 Task: Choose the host language as Arabic.
Action: Mouse moved to (944, 115)
Screenshot: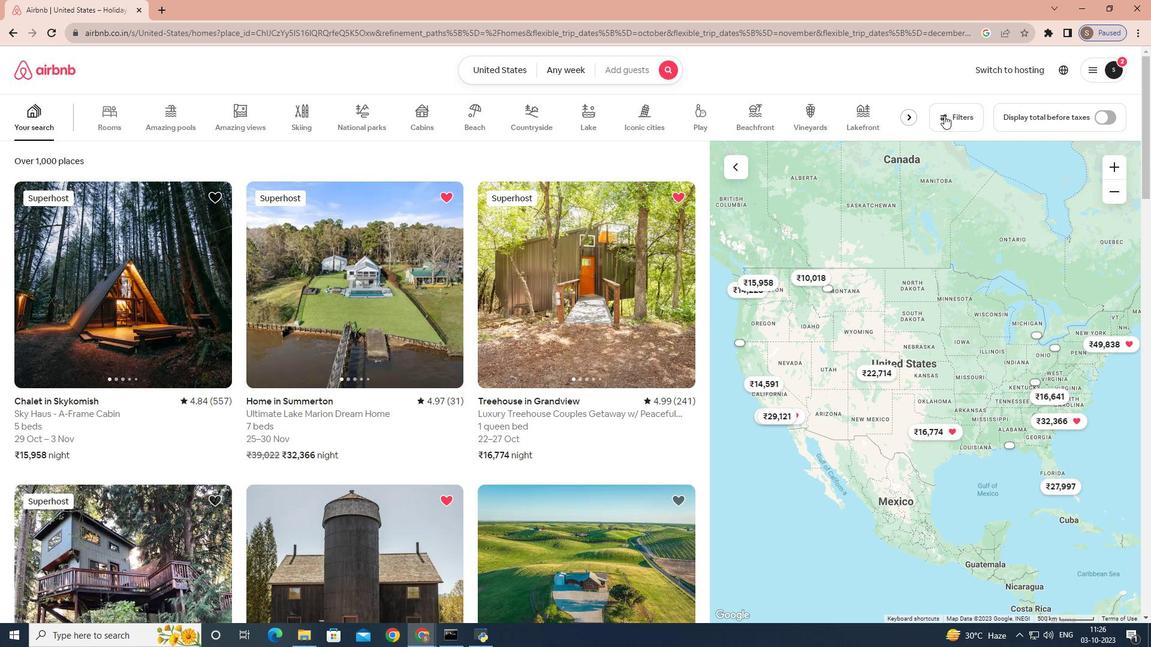 
Action: Mouse pressed left at (944, 115)
Screenshot: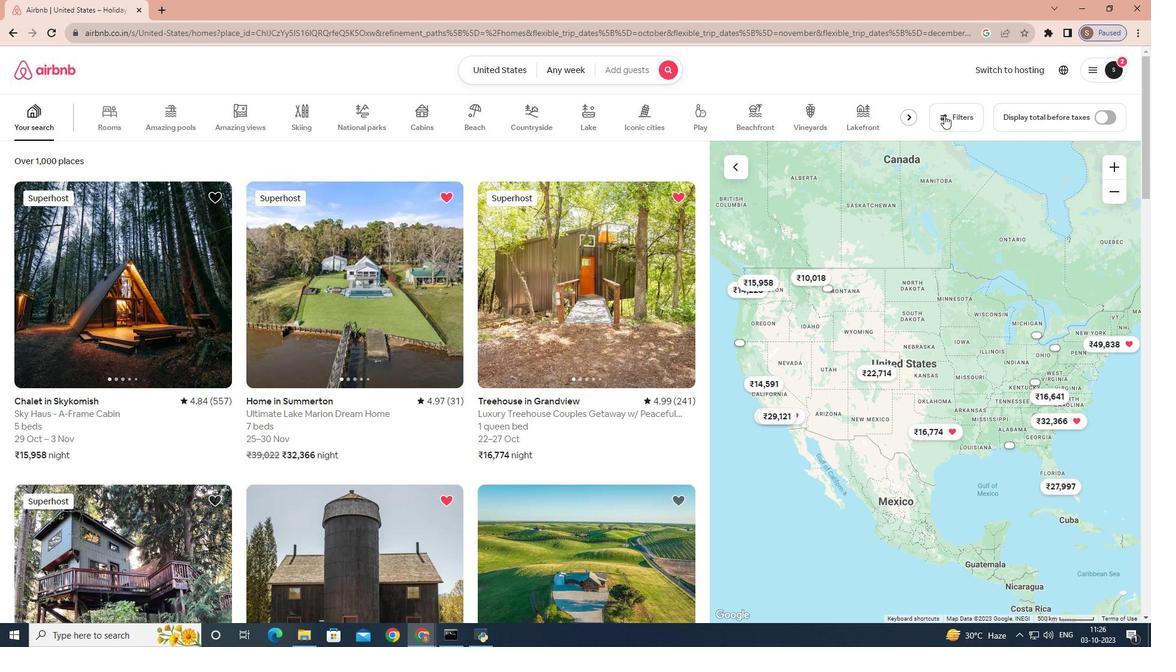 
Action: Mouse moved to (733, 179)
Screenshot: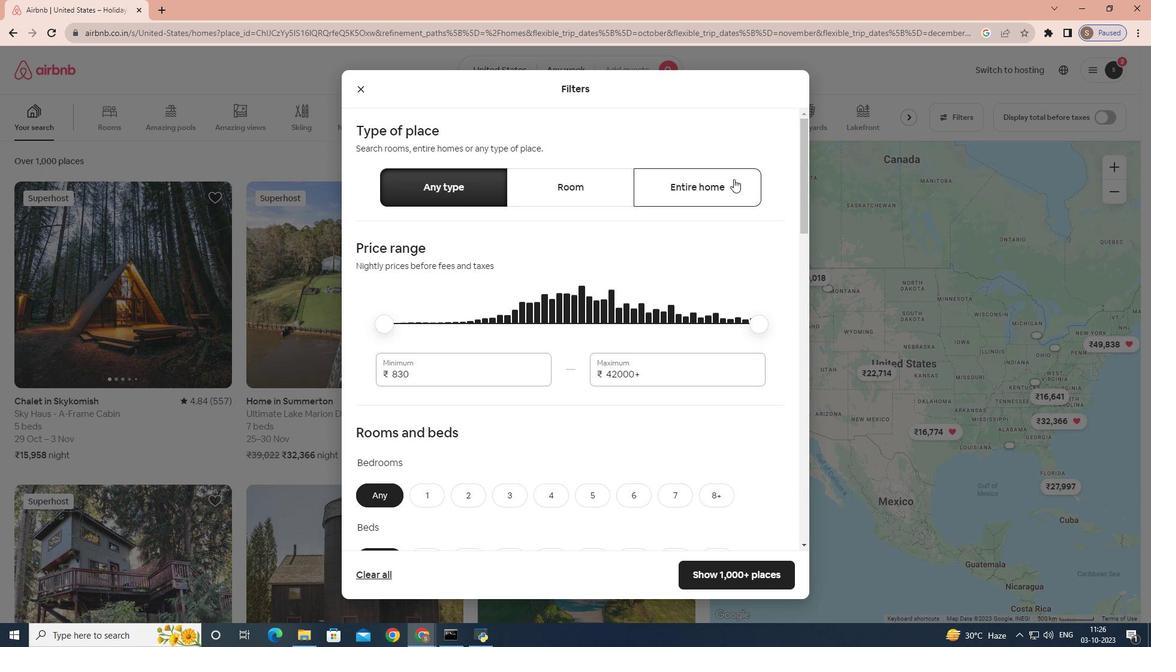 
Action: Mouse pressed left at (733, 179)
Screenshot: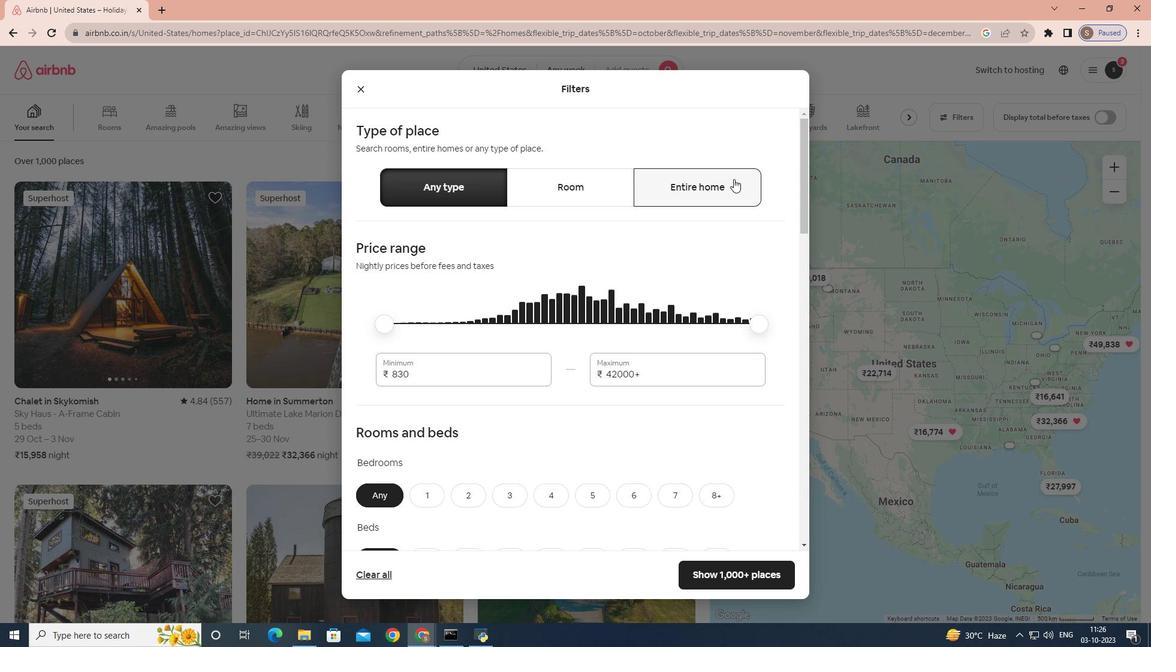 
Action: Mouse moved to (596, 320)
Screenshot: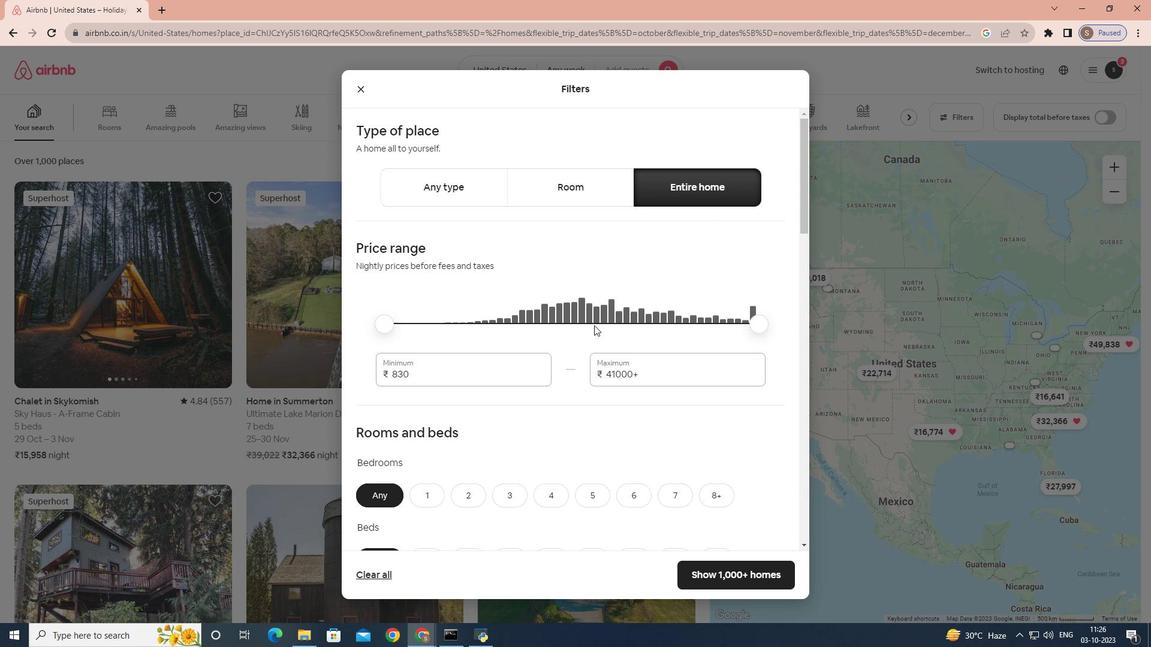 
Action: Mouse scrolled (596, 320) with delta (0, 0)
Screenshot: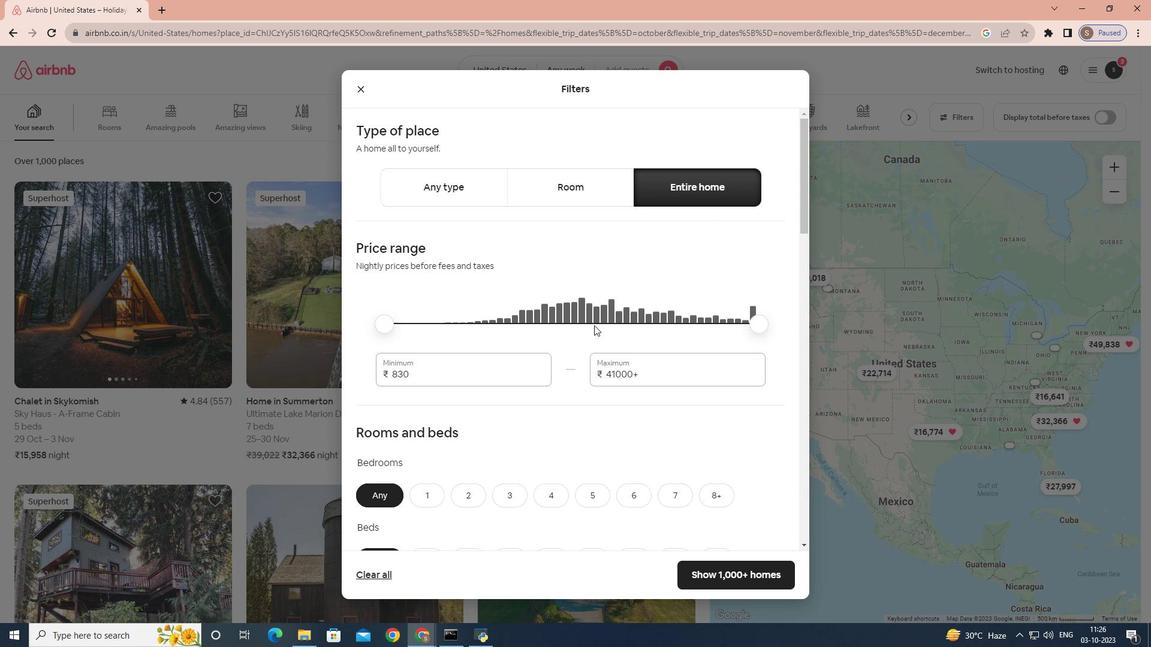 
Action: Mouse moved to (594, 323)
Screenshot: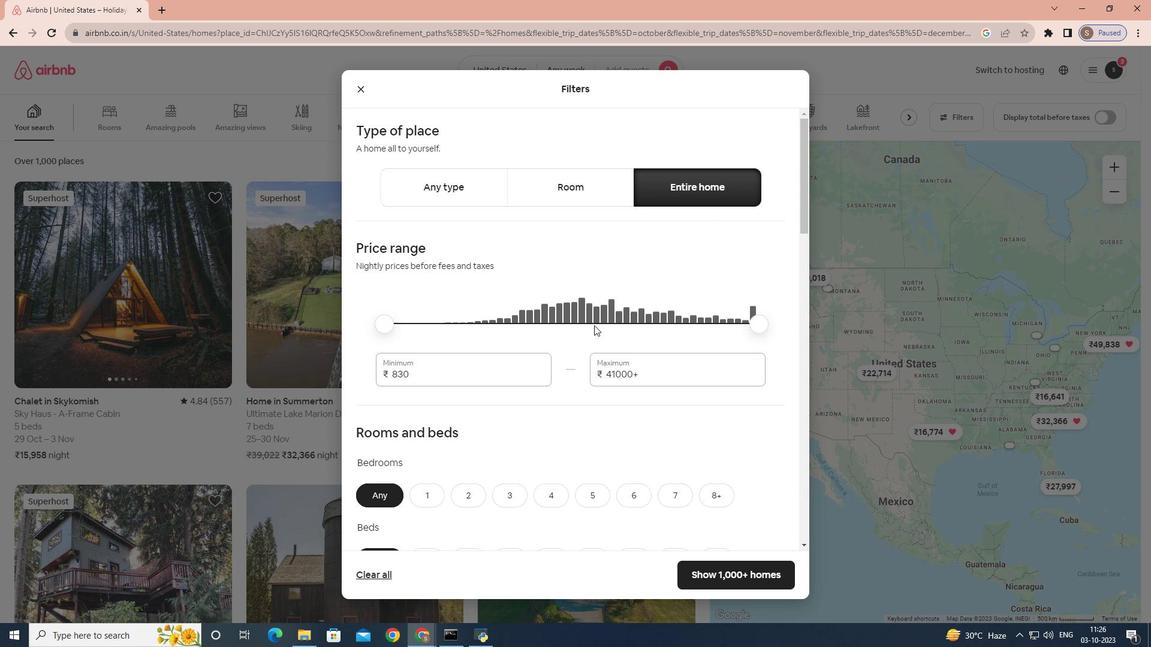 
Action: Mouse scrolled (594, 323) with delta (0, 0)
Screenshot: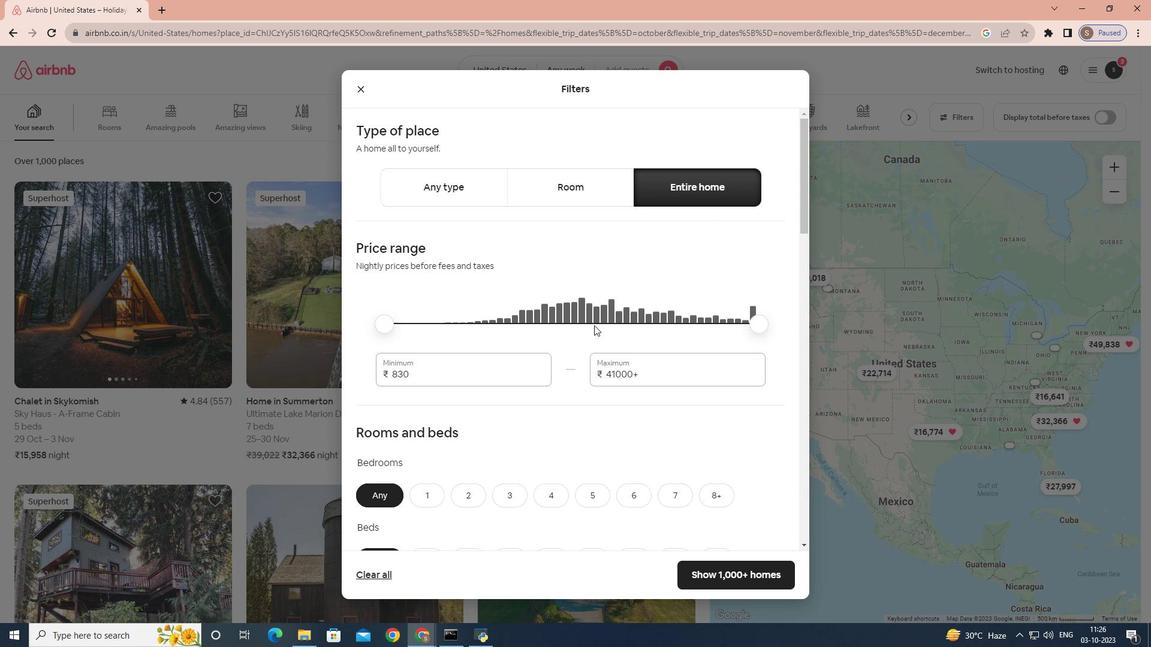 
Action: Mouse moved to (594, 325)
Screenshot: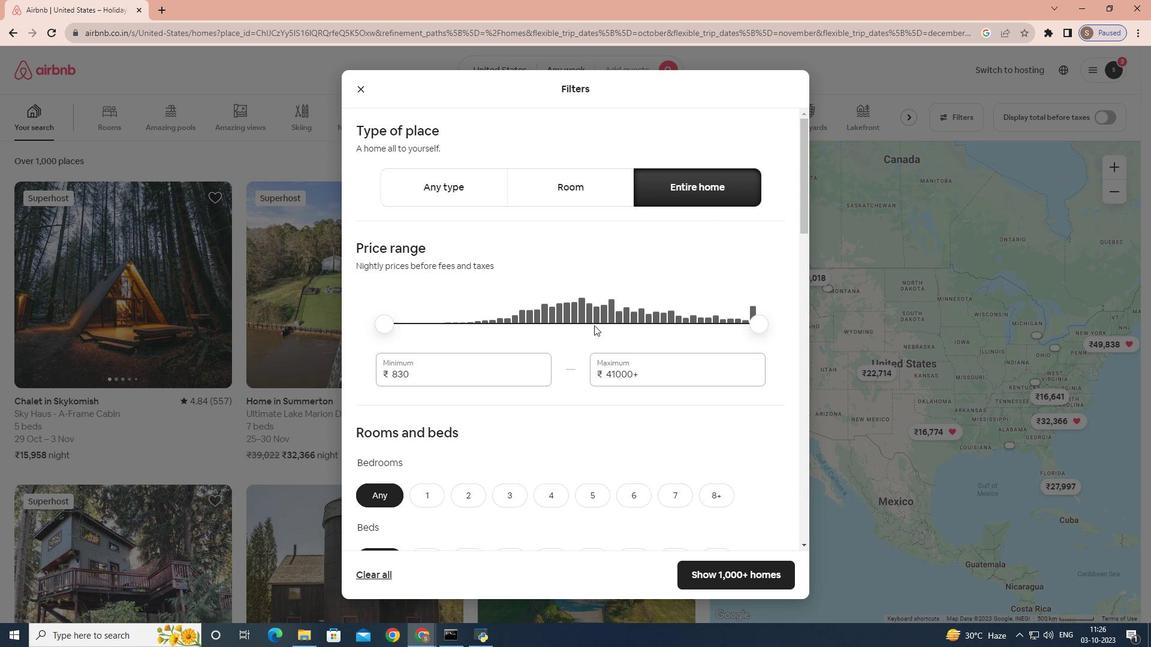 
Action: Mouse scrolled (594, 324) with delta (0, 0)
Screenshot: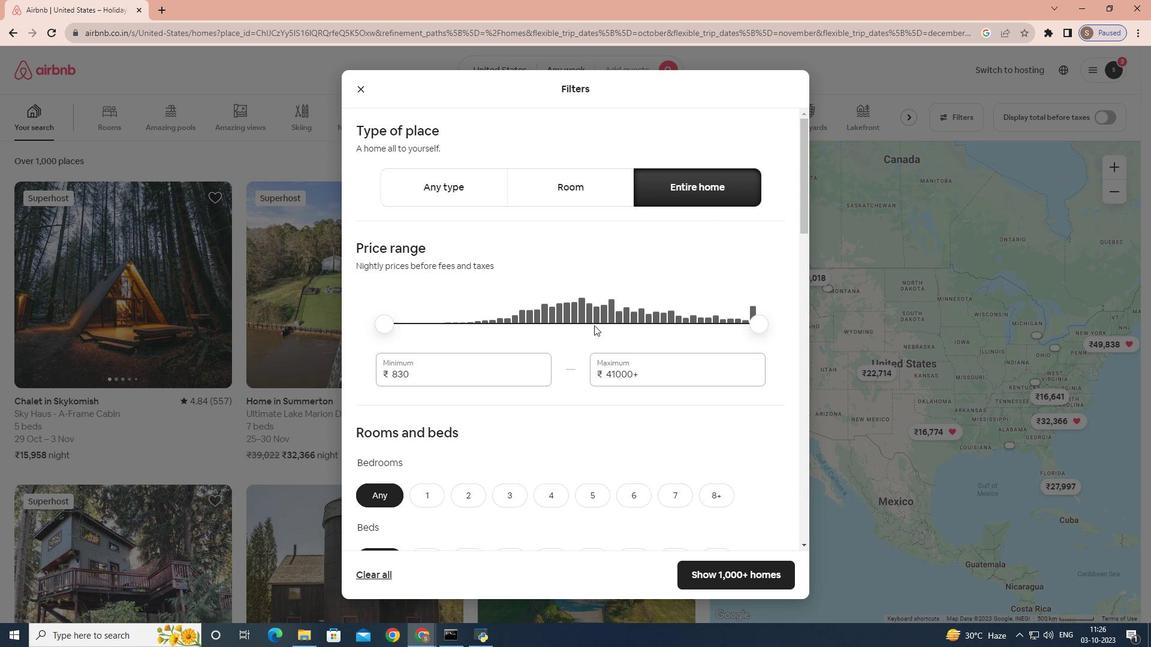 
Action: Mouse moved to (592, 331)
Screenshot: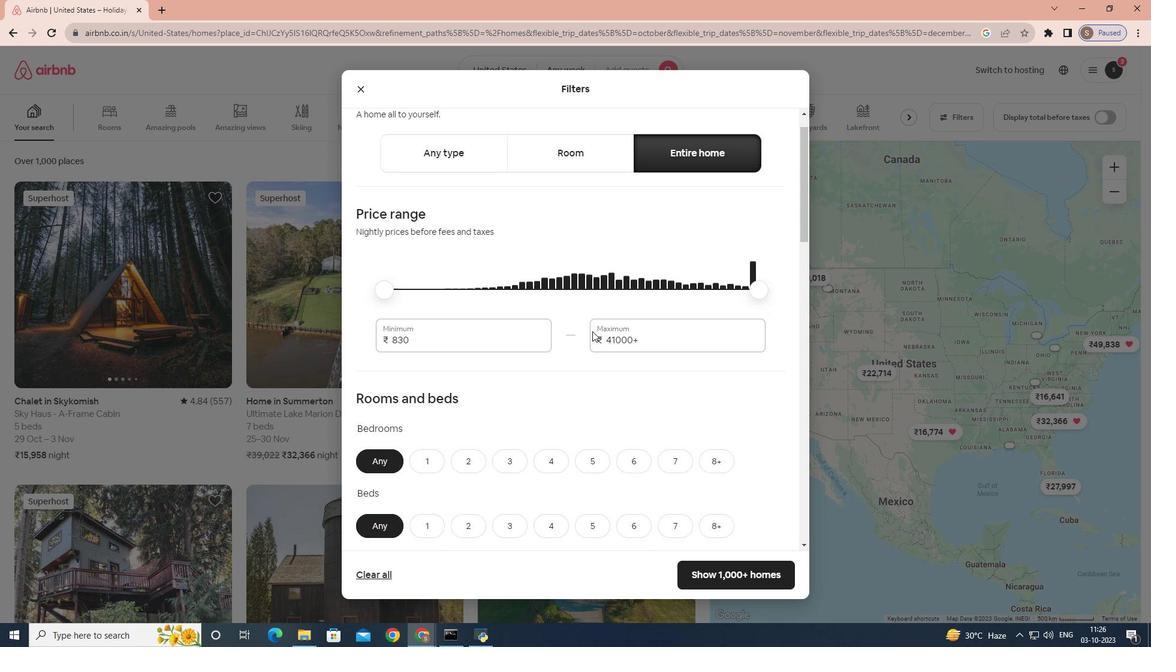 
Action: Mouse scrolled (592, 330) with delta (0, 0)
Screenshot: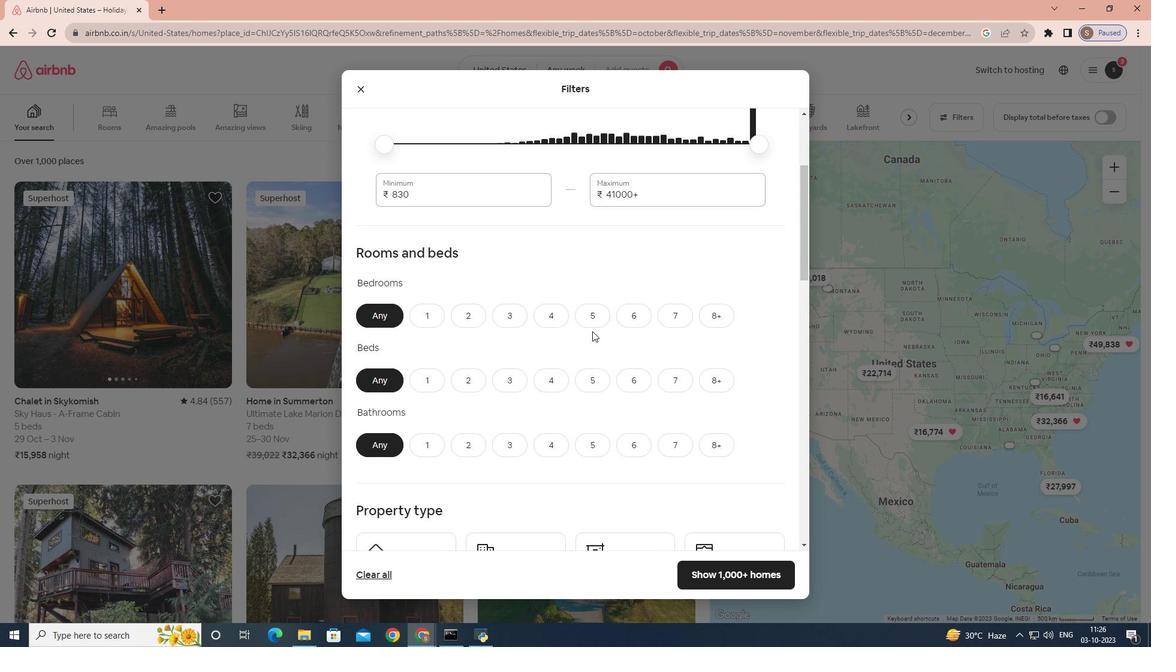 
Action: Mouse scrolled (592, 330) with delta (0, 0)
Screenshot: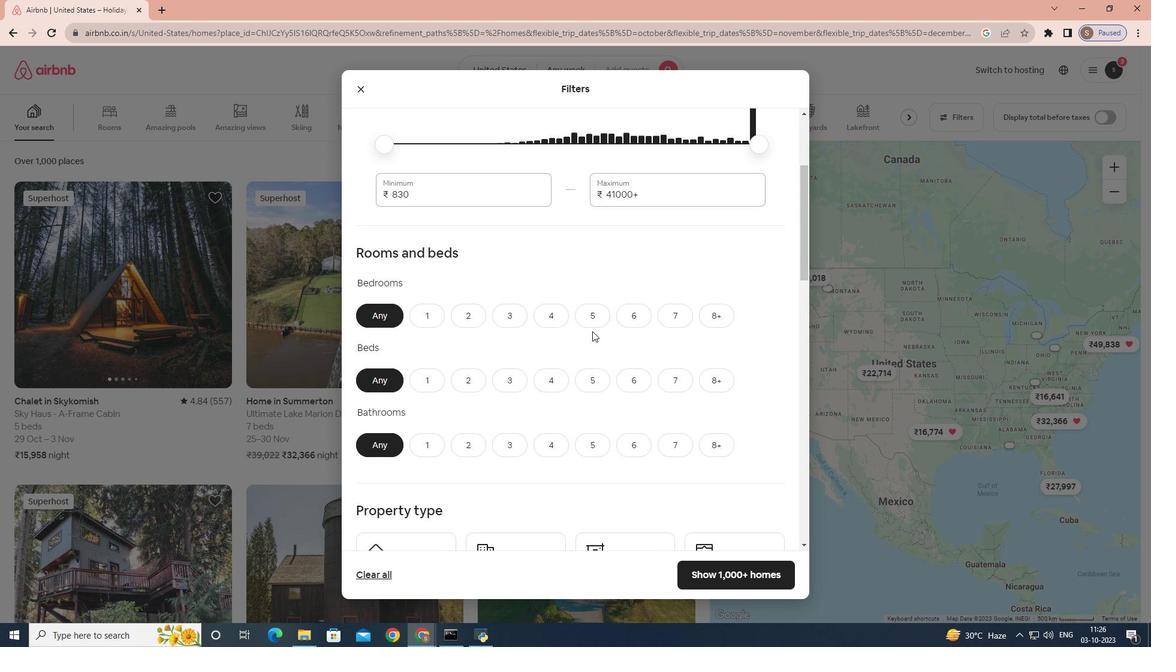 
Action: Mouse moved to (589, 337)
Screenshot: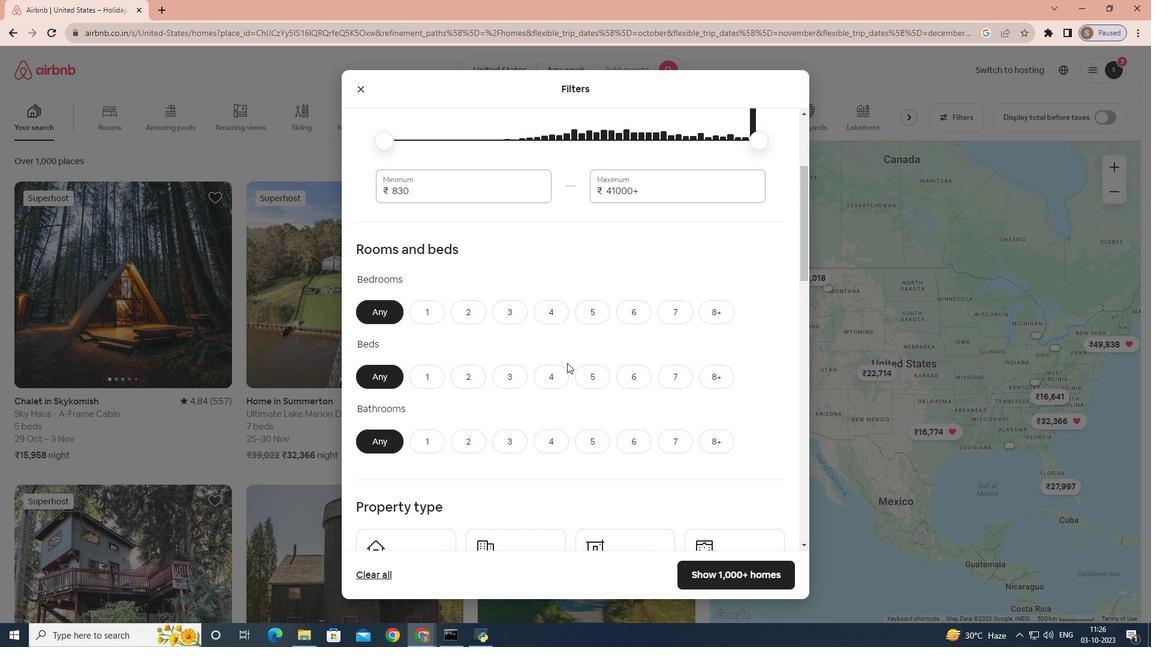 
Action: Mouse scrolled (589, 336) with delta (0, 0)
Screenshot: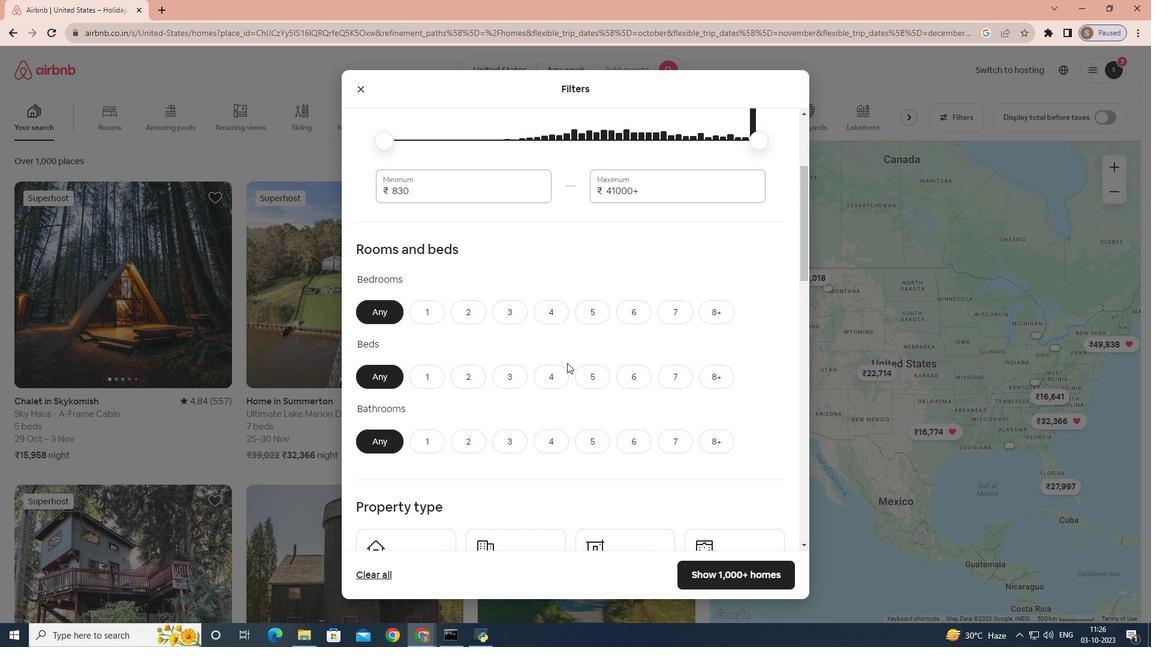 
Action: Mouse moved to (528, 384)
Screenshot: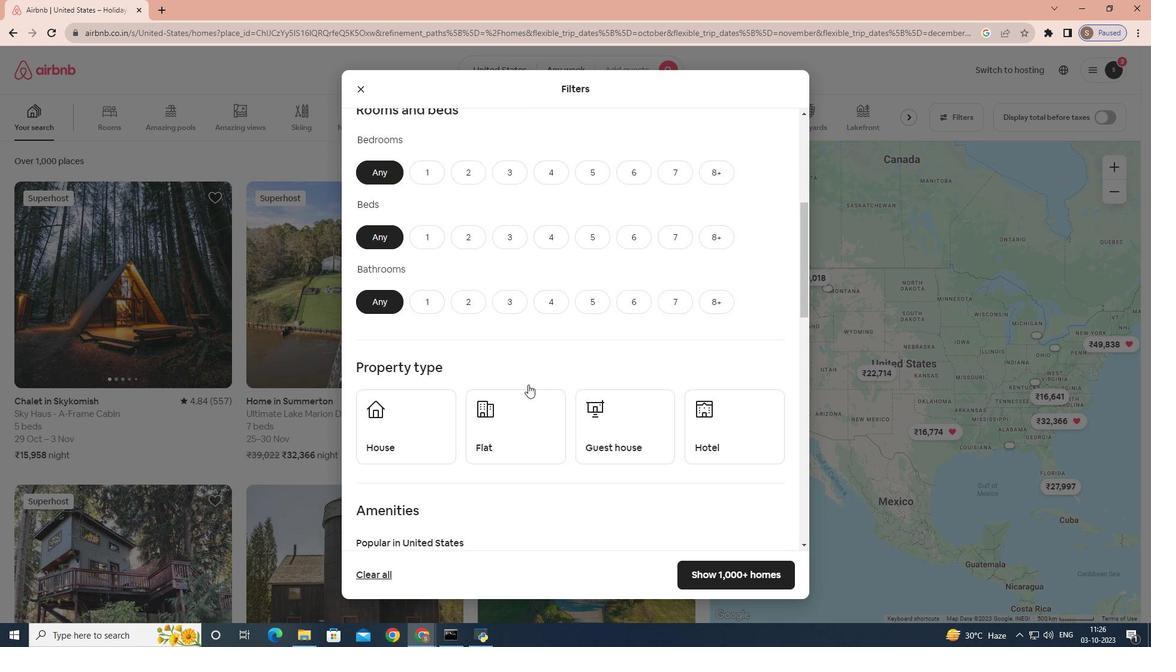 
Action: Mouse scrolled (528, 384) with delta (0, 0)
Screenshot: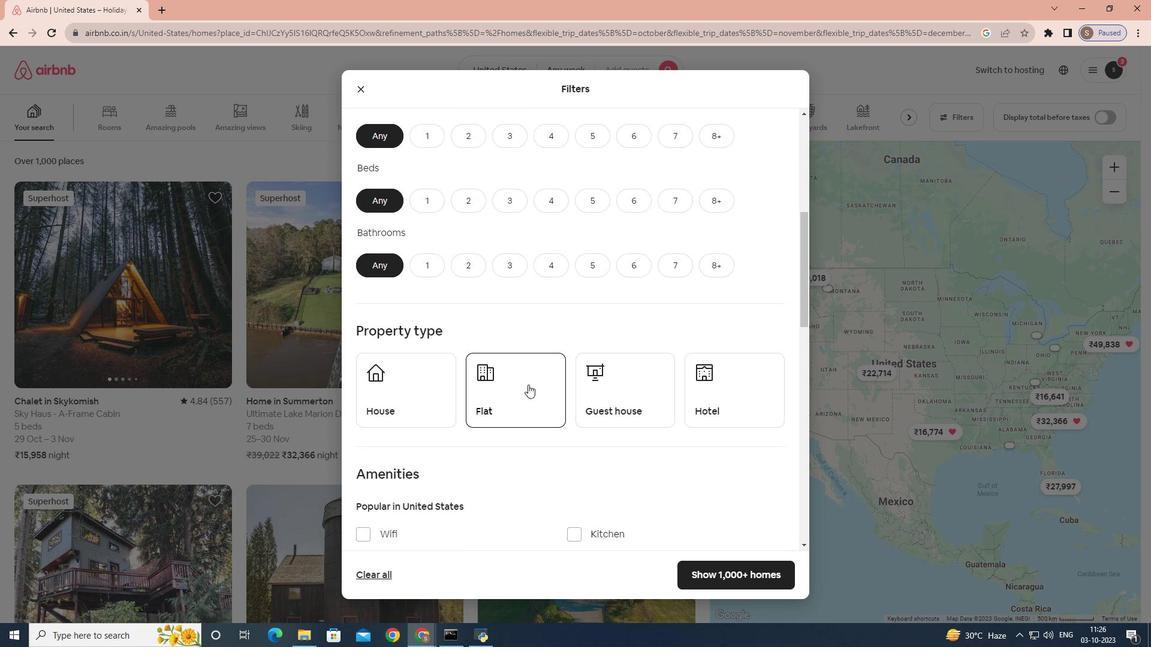 
Action: Mouse moved to (527, 386)
Screenshot: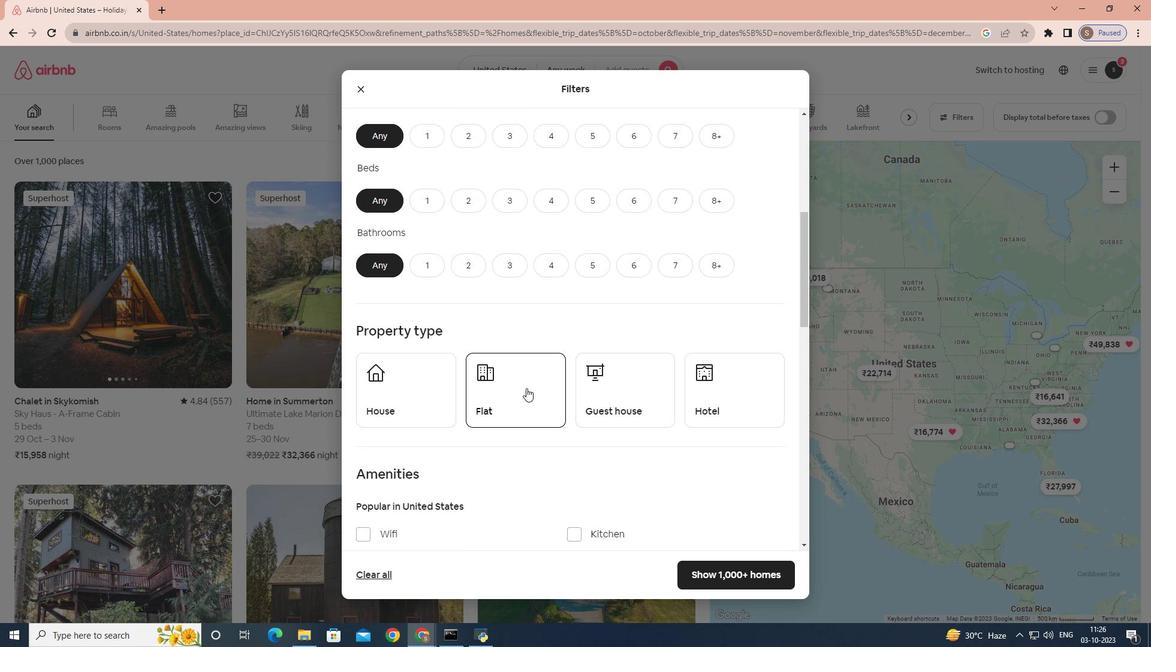 
Action: Mouse scrolled (527, 385) with delta (0, 0)
Screenshot: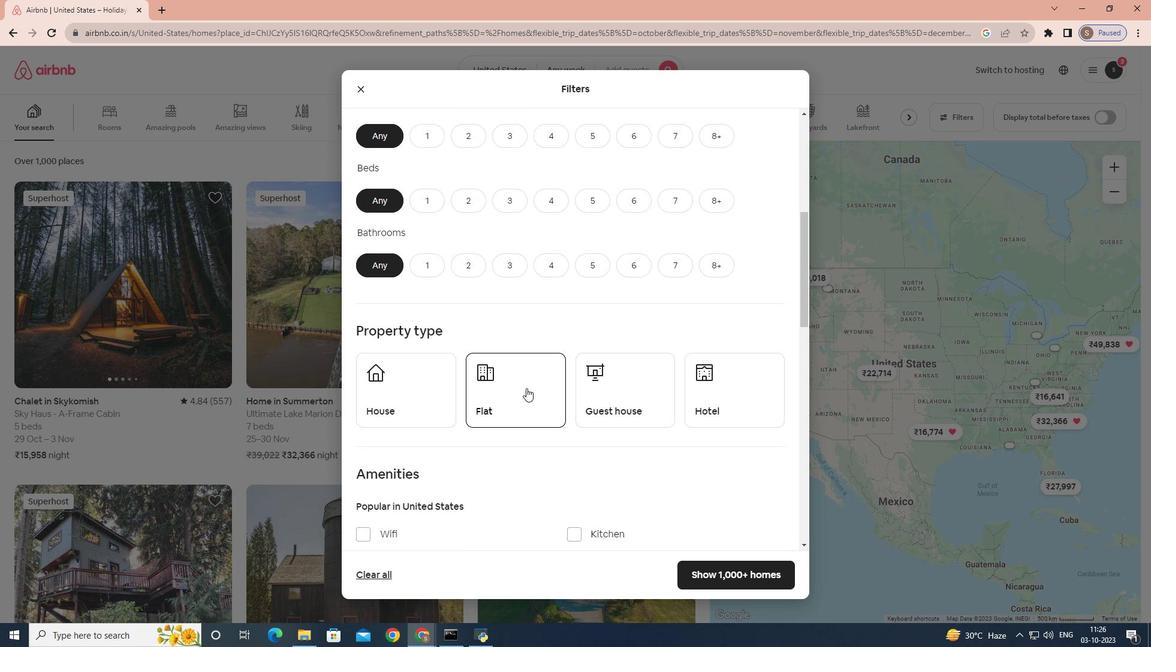 
Action: Mouse moved to (526, 387)
Screenshot: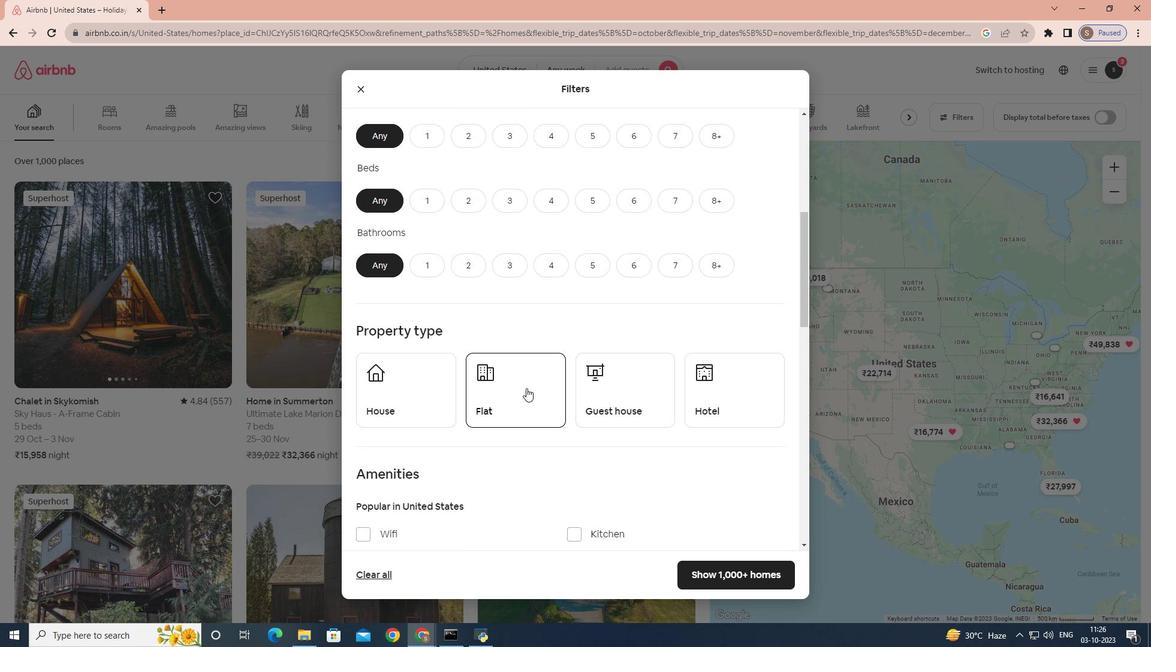 
Action: Mouse scrolled (526, 386) with delta (0, 0)
Screenshot: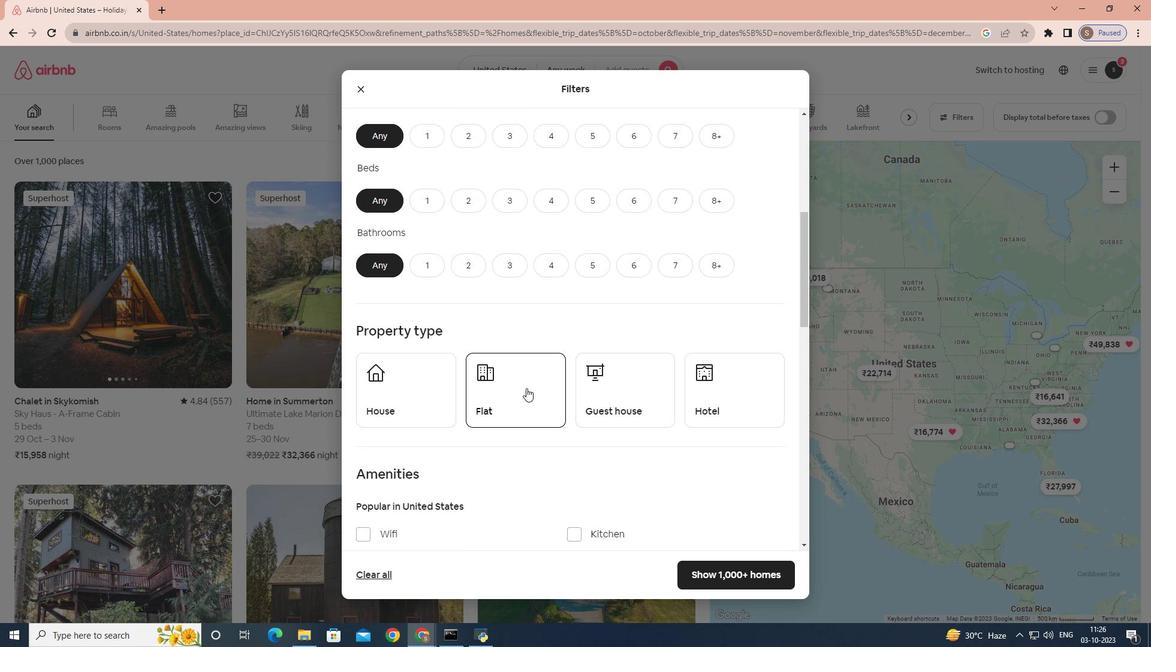 
Action: Mouse moved to (526, 388)
Screenshot: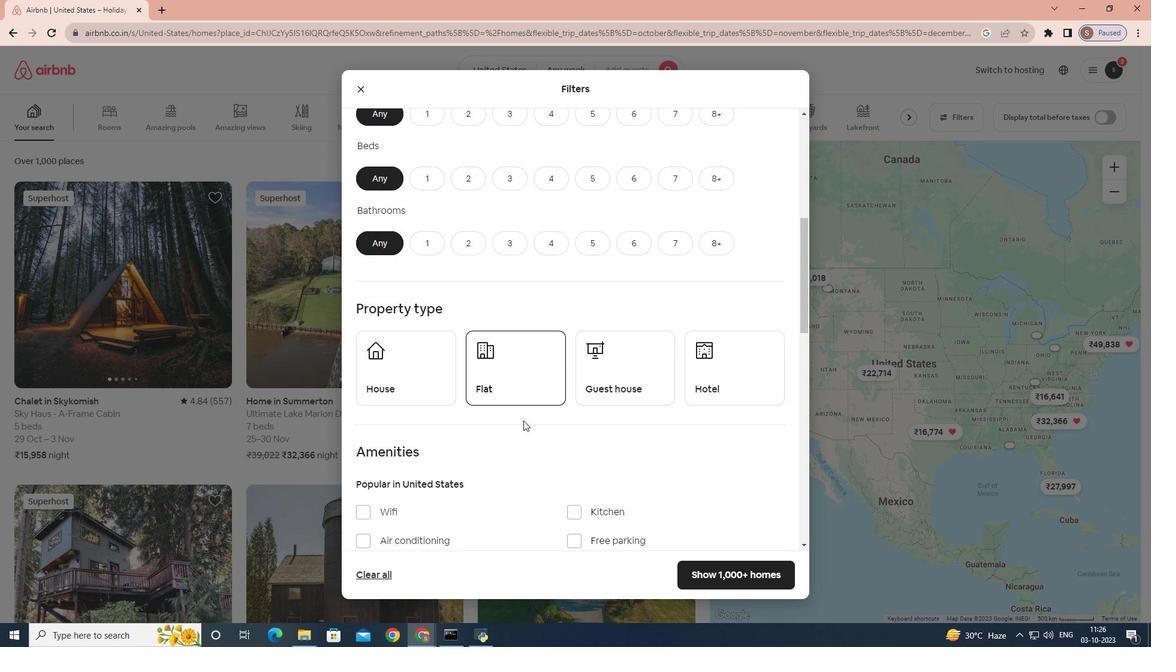 
Action: Mouse scrolled (526, 387) with delta (0, 0)
Screenshot: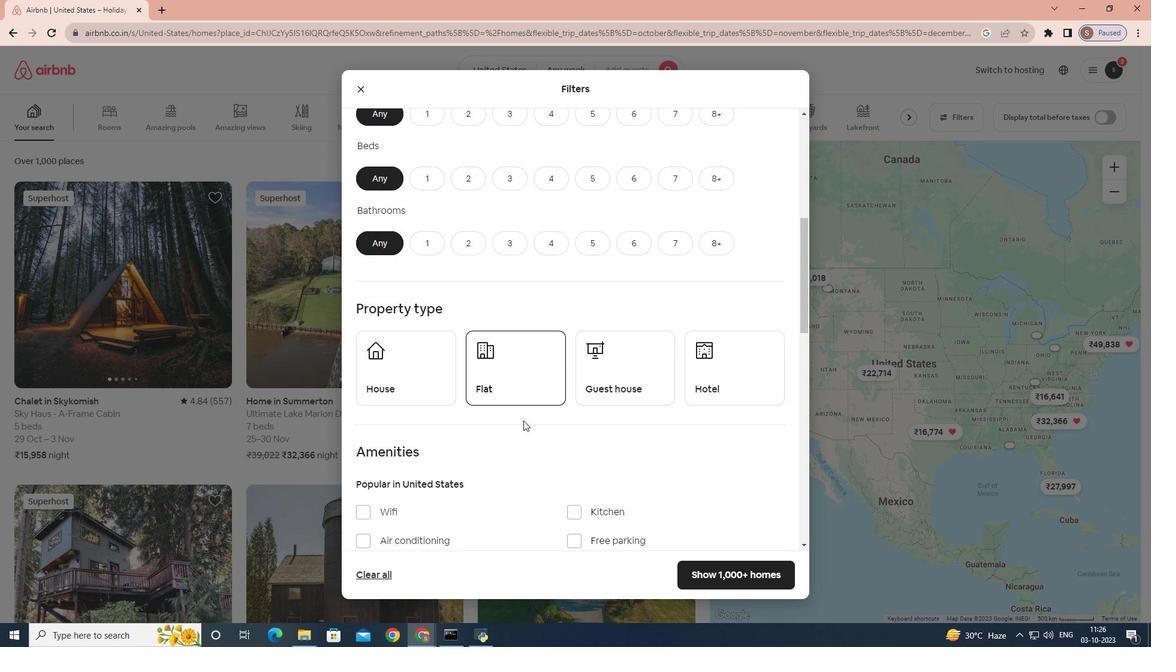 
Action: Mouse moved to (523, 420)
Screenshot: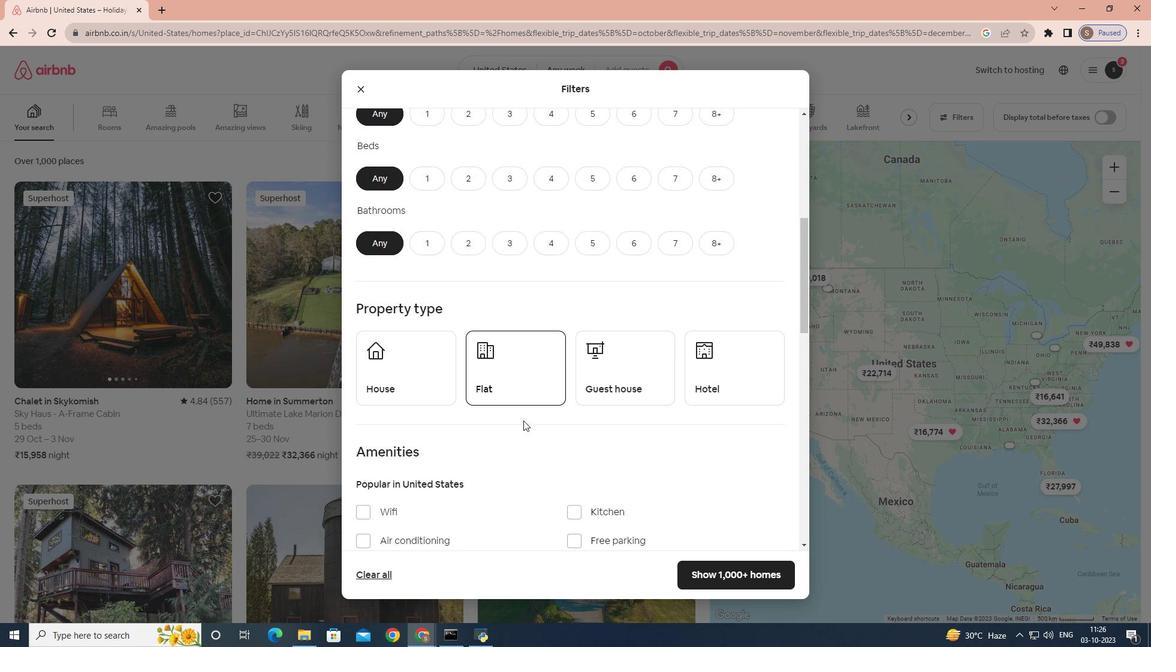 
Action: Mouse scrolled (523, 420) with delta (0, 0)
Screenshot: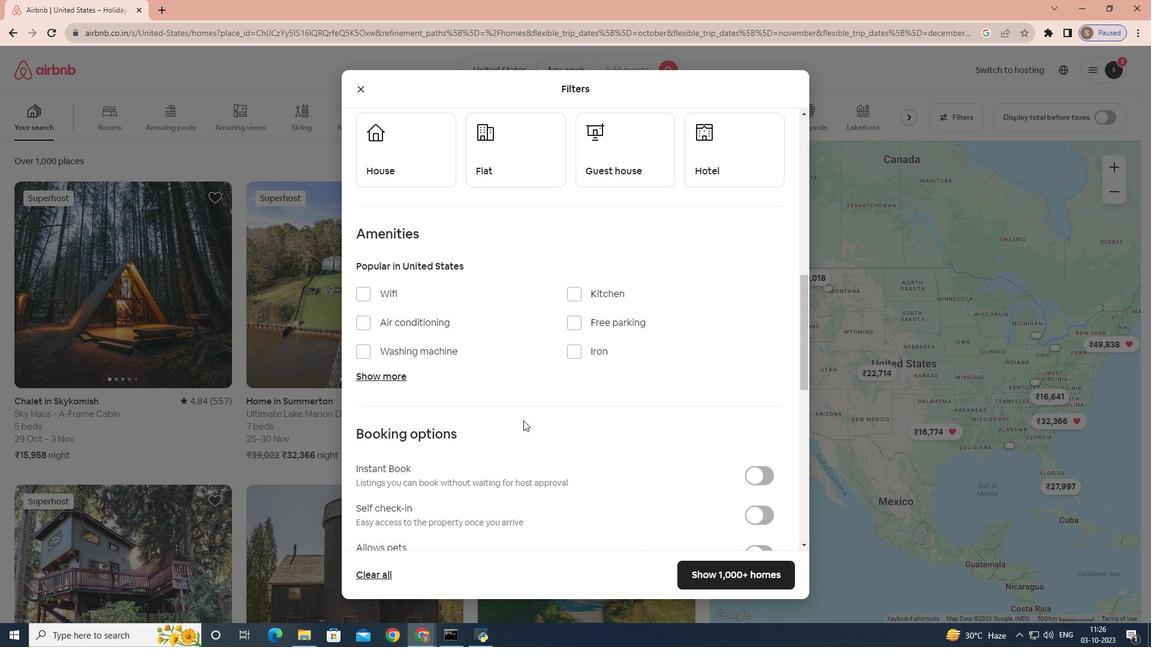 
Action: Mouse scrolled (523, 420) with delta (0, 0)
Screenshot: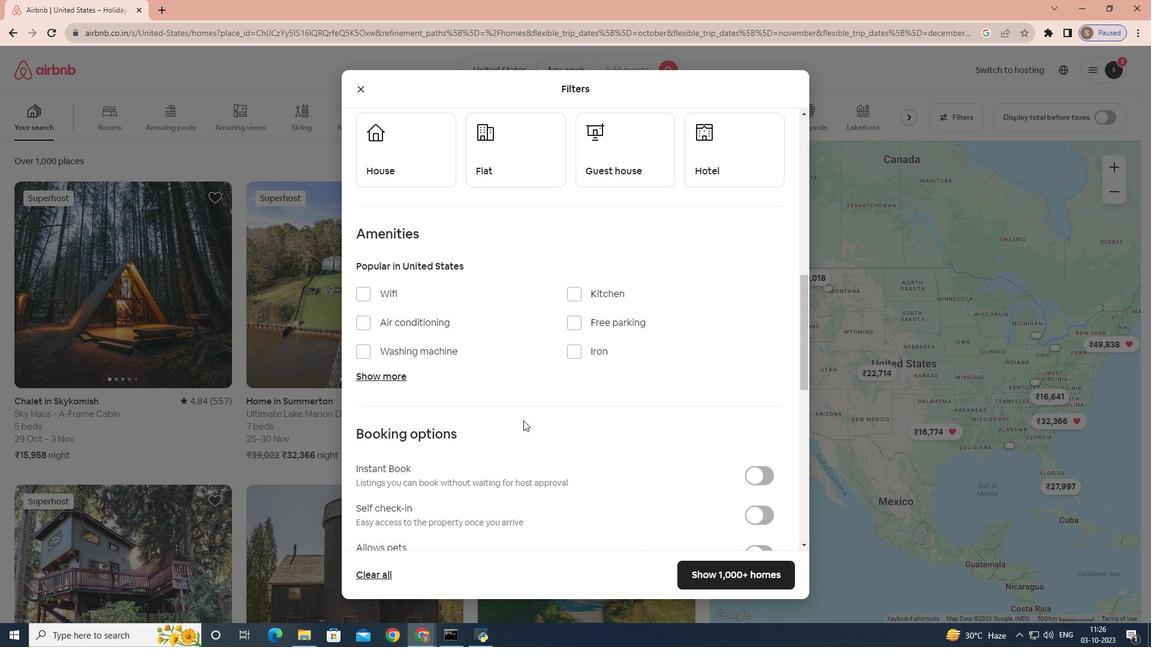 
Action: Mouse scrolled (523, 420) with delta (0, 0)
Screenshot: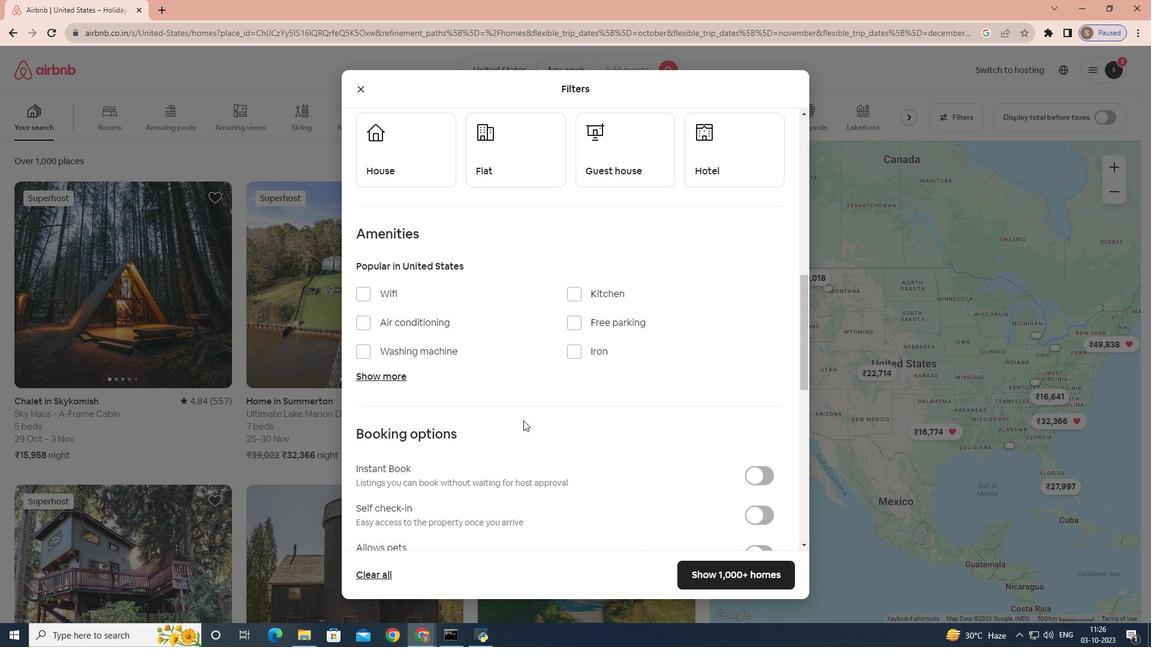 
Action: Mouse scrolled (523, 420) with delta (0, 0)
Screenshot: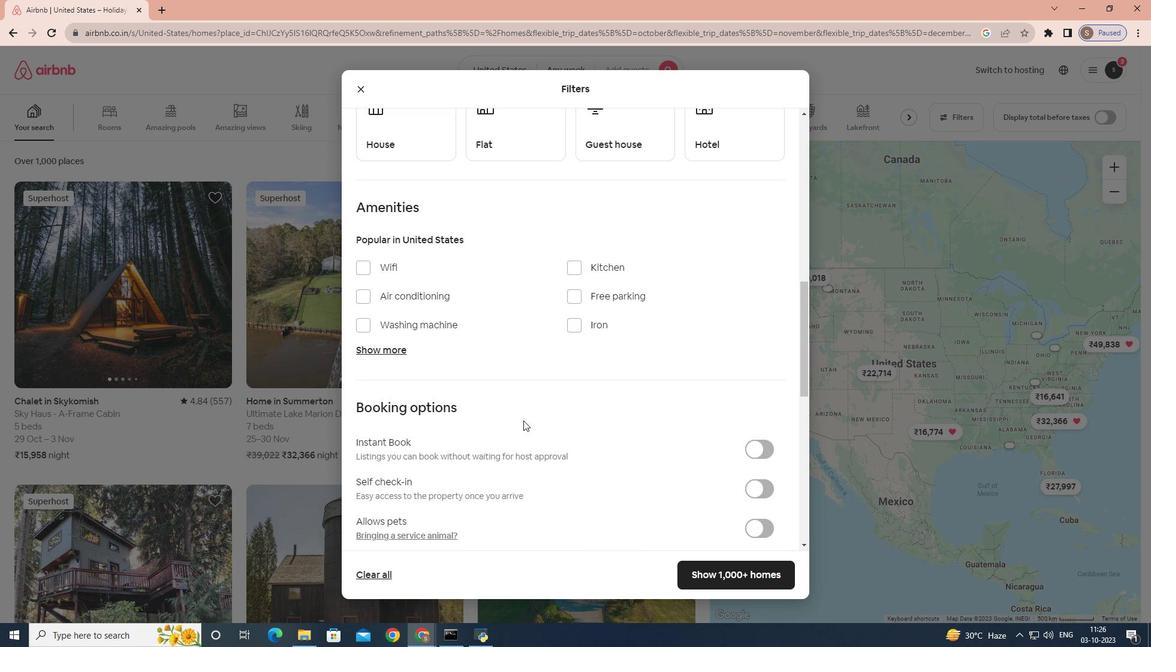 
Action: Mouse scrolled (523, 420) with delta (0, 0)
Screenshot: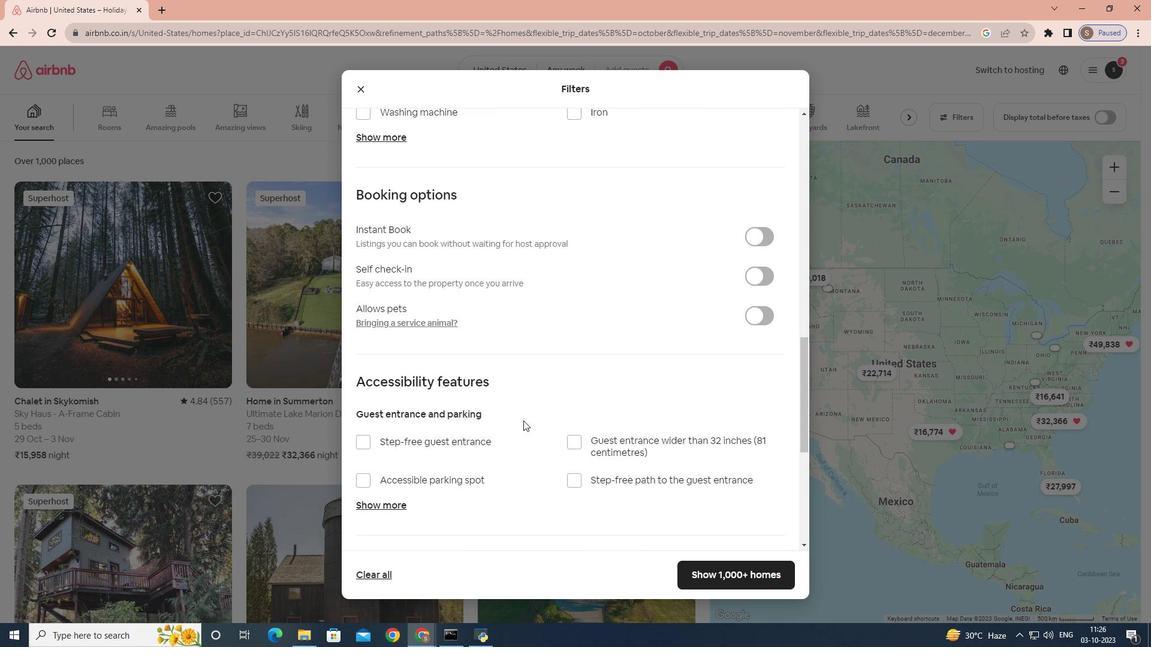 
Action: Mouse scrolled (523, 420) with delta (0, 0)
Screenshot: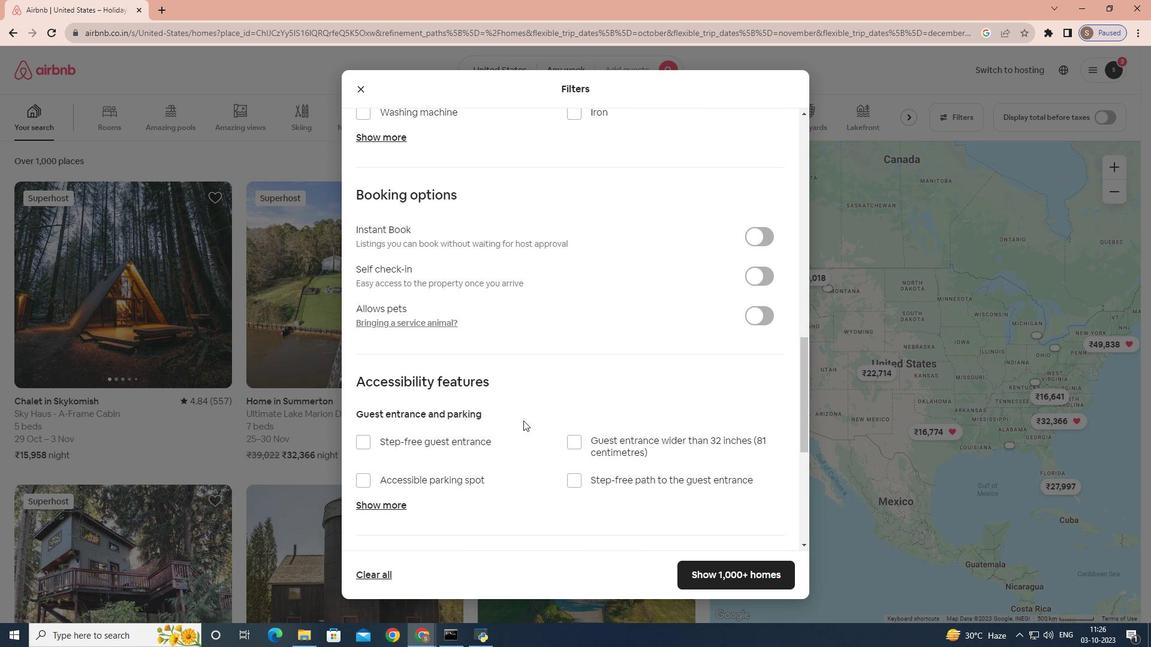 
Action: Mouse scrolled (523, 420) with delta (0, 0)
Screenshot: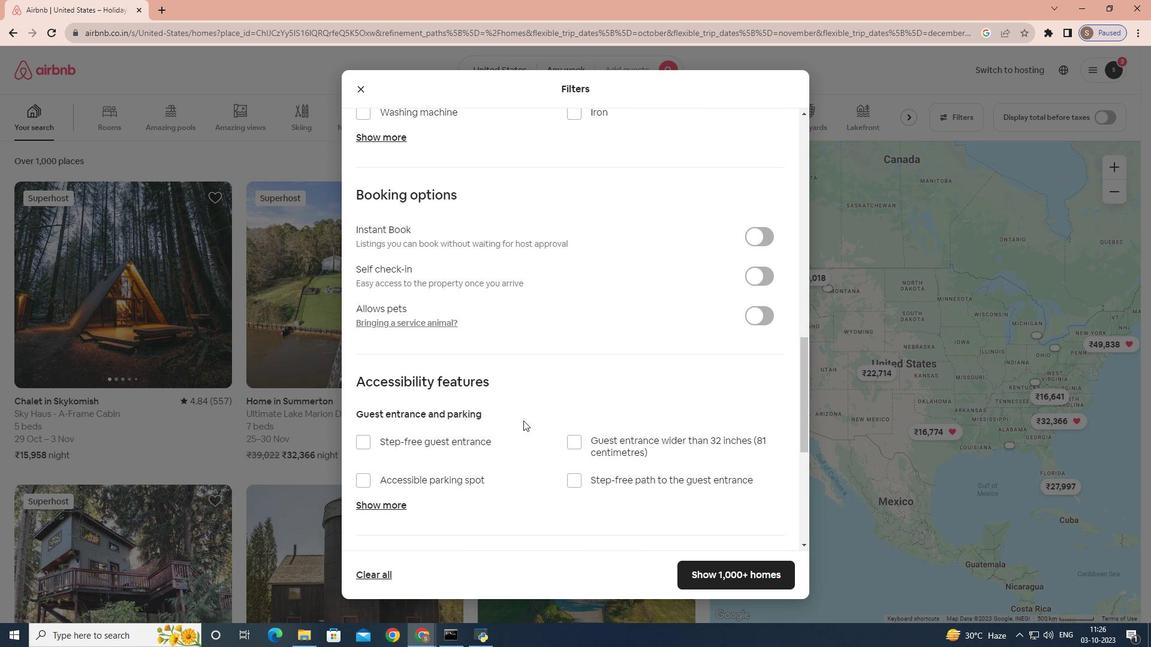 
Action: Mouse scrolled (523, 420) with delta (0, 0)
Screenshot: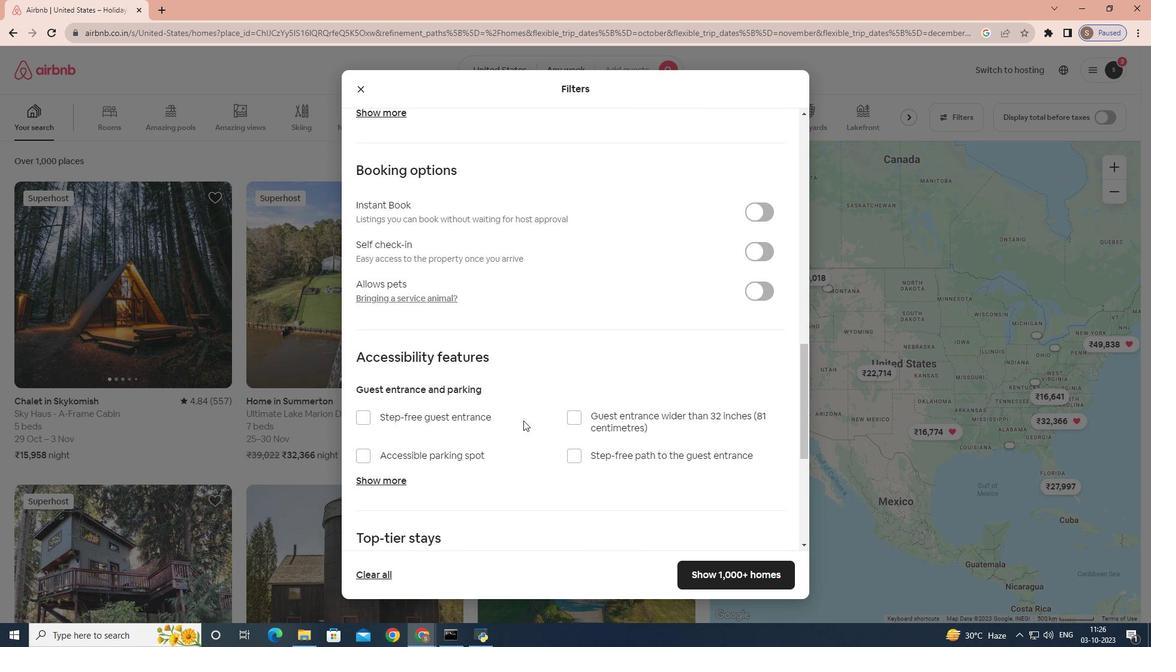 
Action: Mouse scrolled (523, 420) with delta (0, 0)
Screenshot: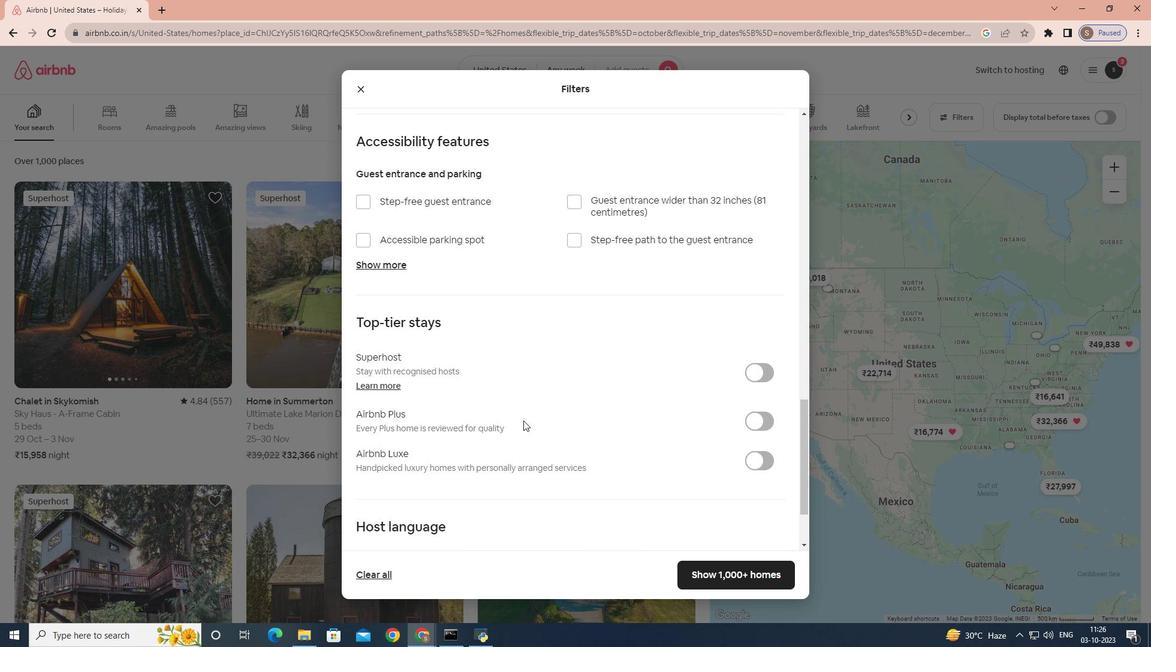 
Action: Mouse scrolled (523, 420) with delta (0, 0)
Screenshot: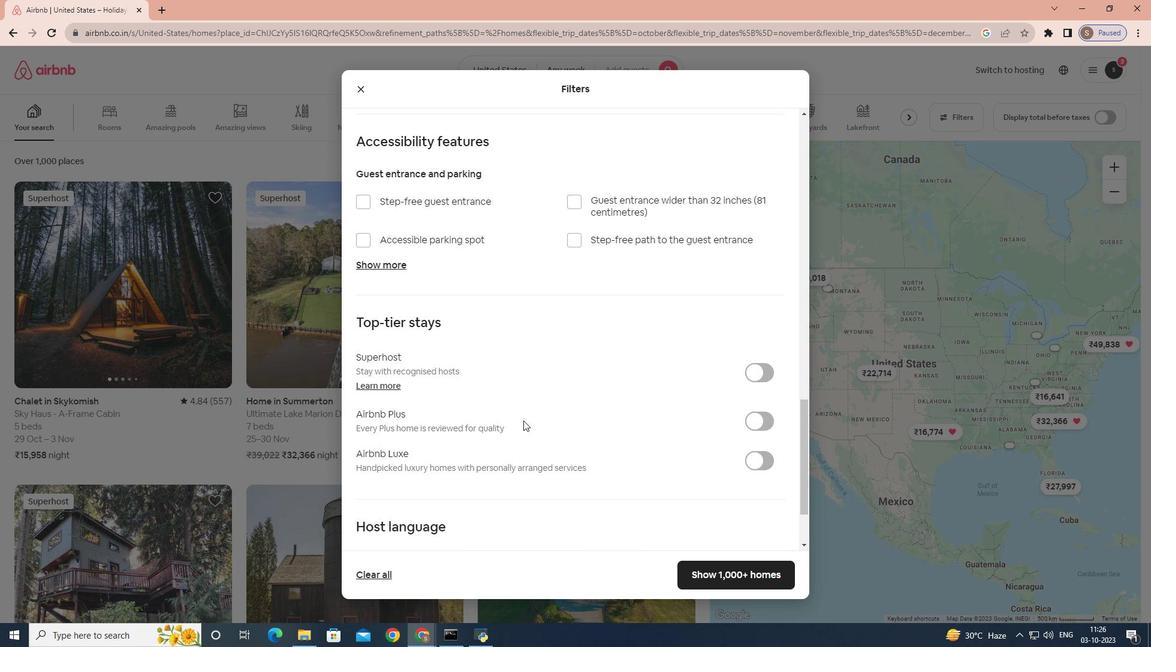 
Action: Mouse scrolled (523, 420) with delta (0, 0)
Screenshot: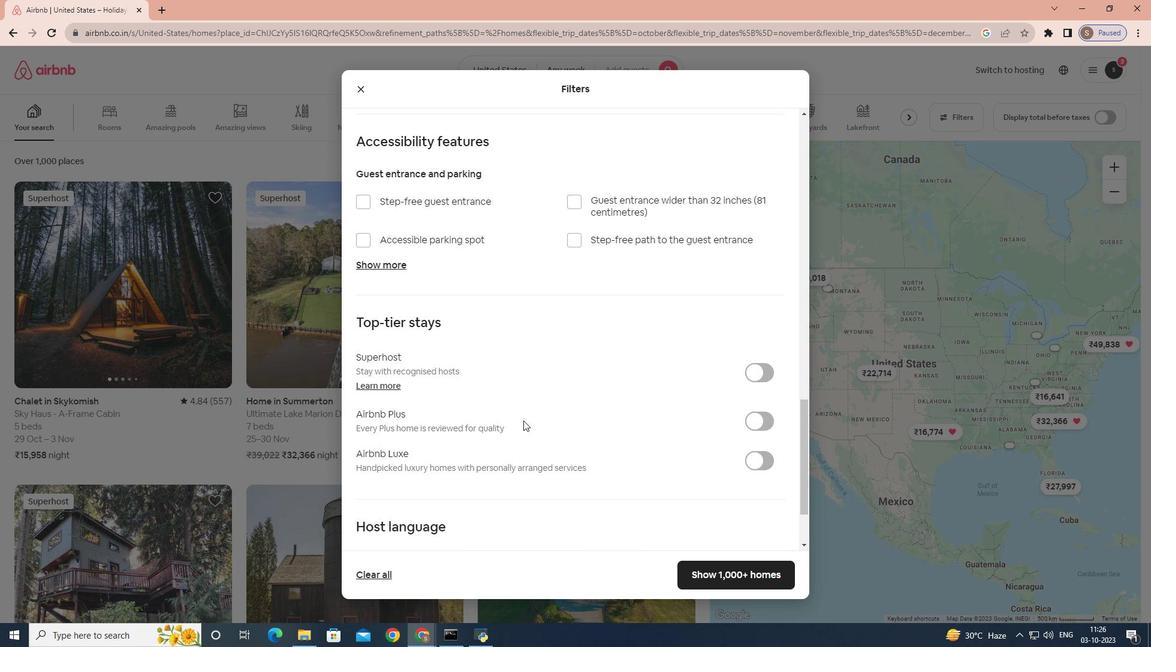 
Action: Mouse moved to (437, 453)
Screenshot: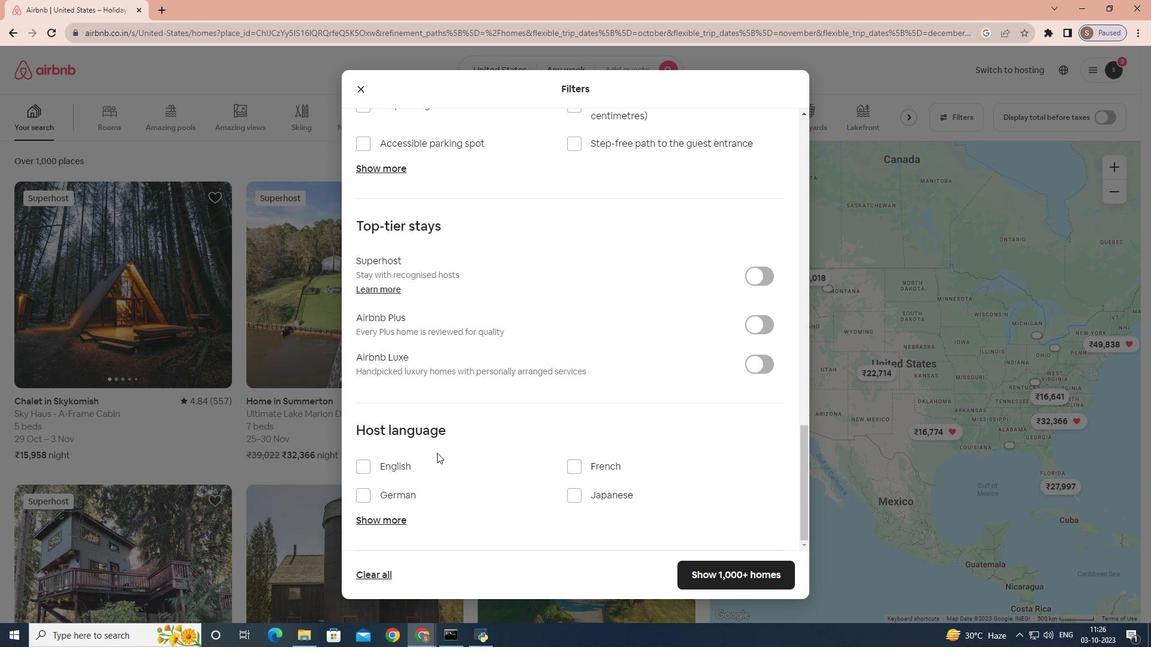 
Action: Mouse scrolled (437, 452) with delta (0, 0)
Screenshot: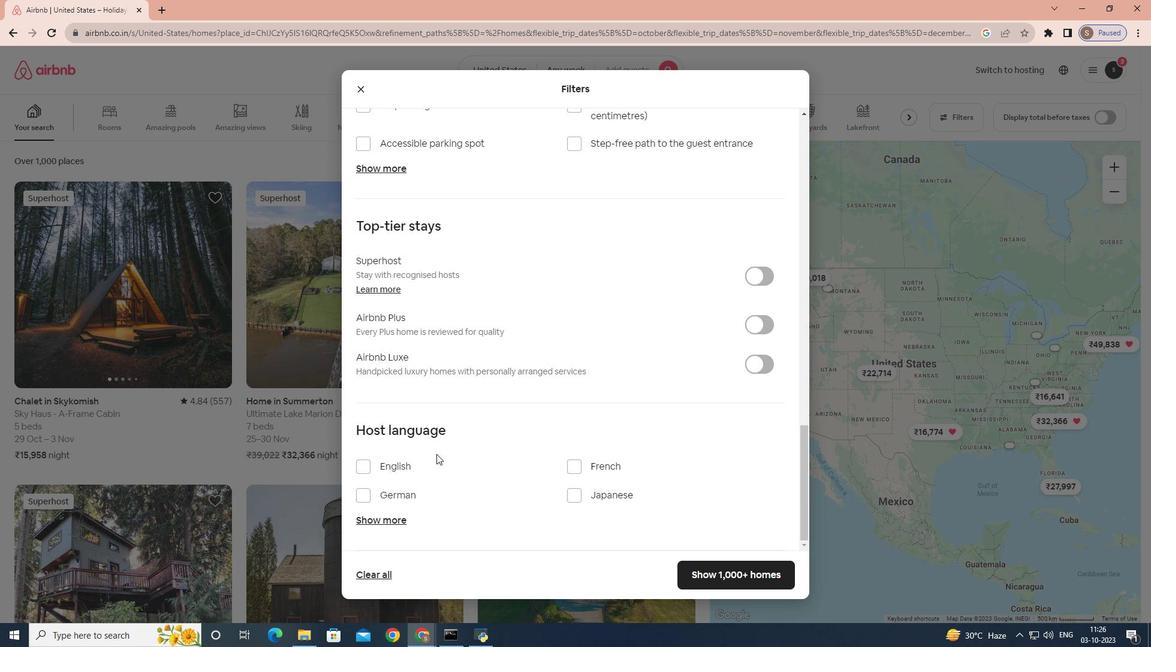 
Action: Mouse scrolled (437, 452) with delta (0, 0)
Screenshot: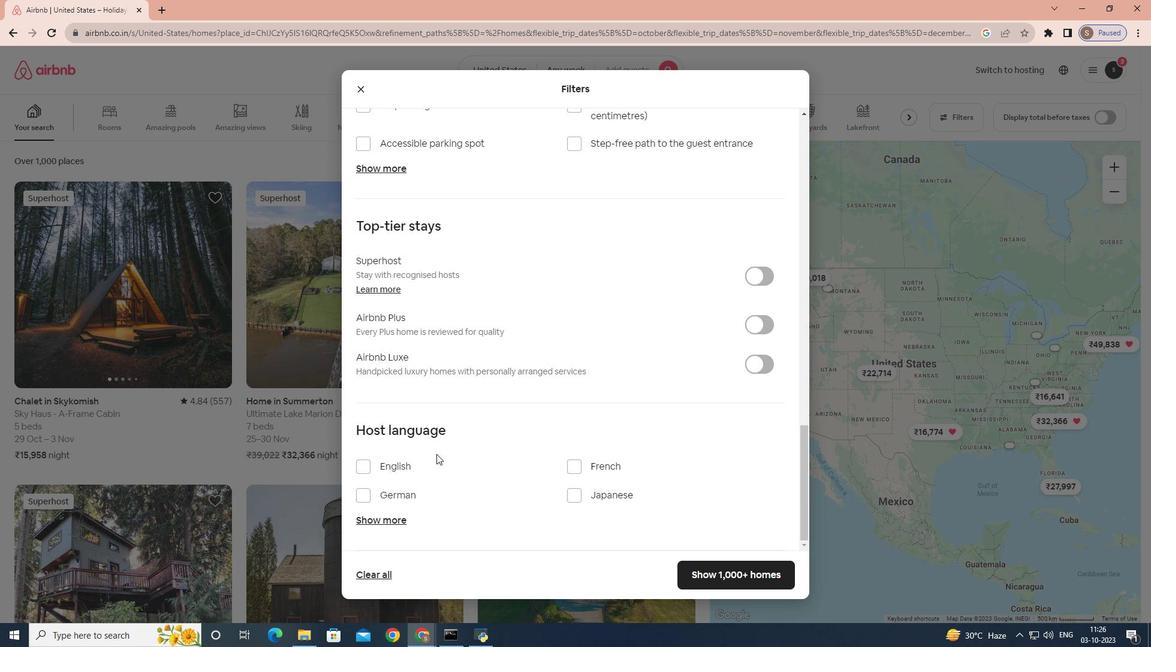 
Action: Mouse scrolled (437, 452) with delta (0, 0)
Screenshot: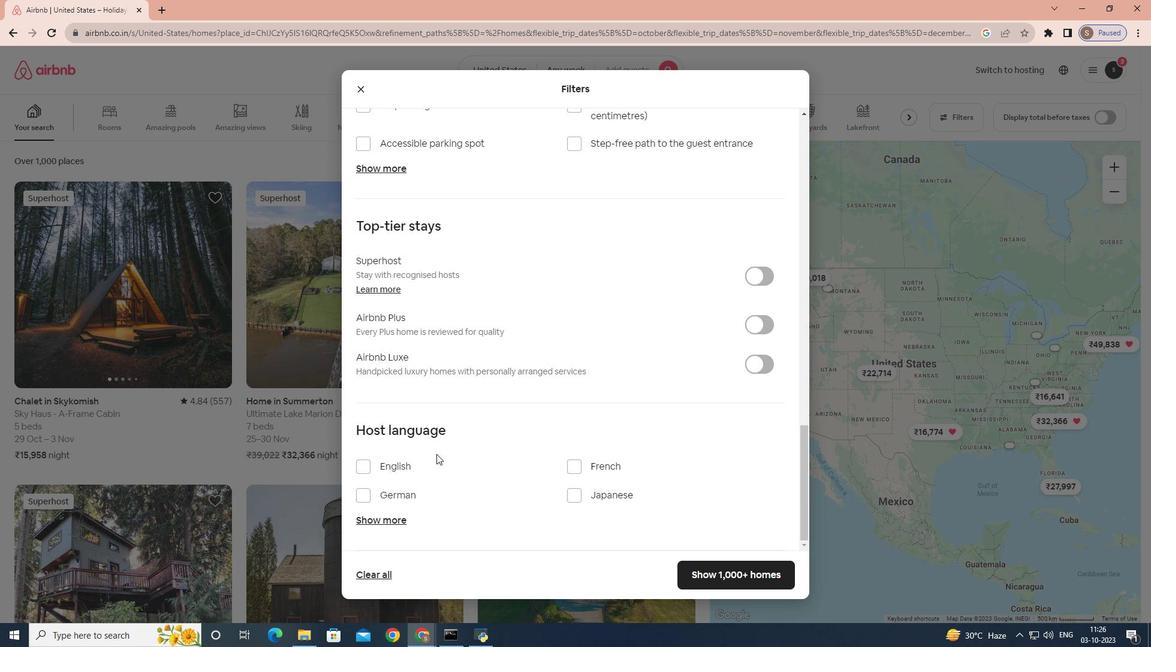 
Action: Mouse moved to (434, 460)
Screenshot: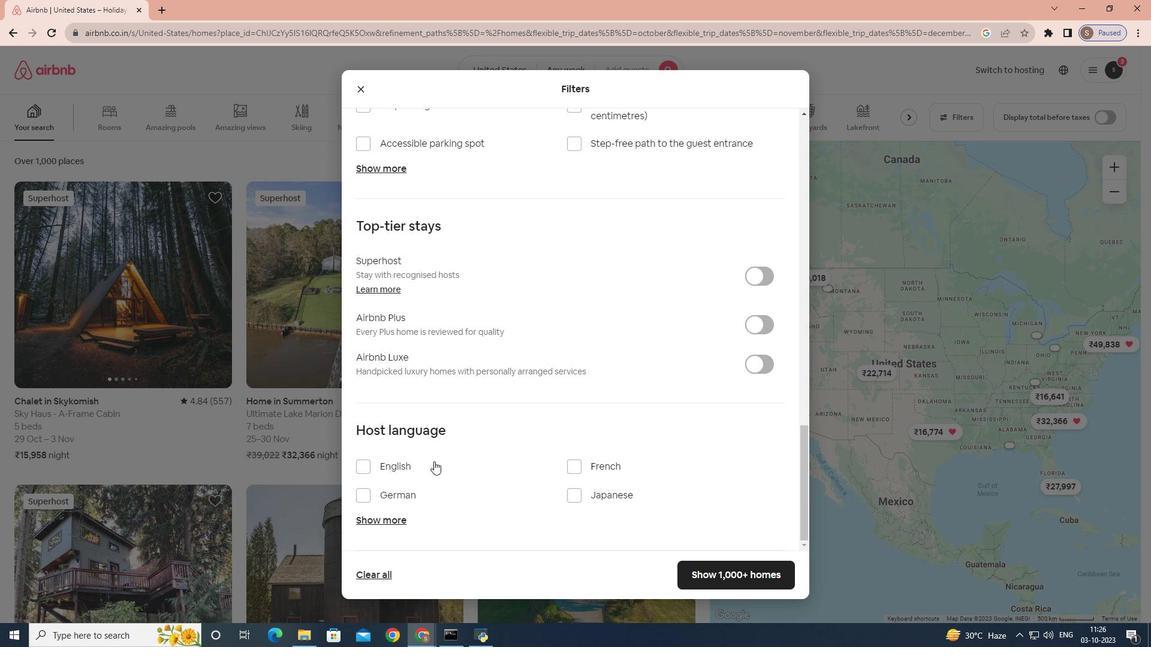 
Action: Mouse scrolled (434, 459) with delta (0, 0)
Screenshot: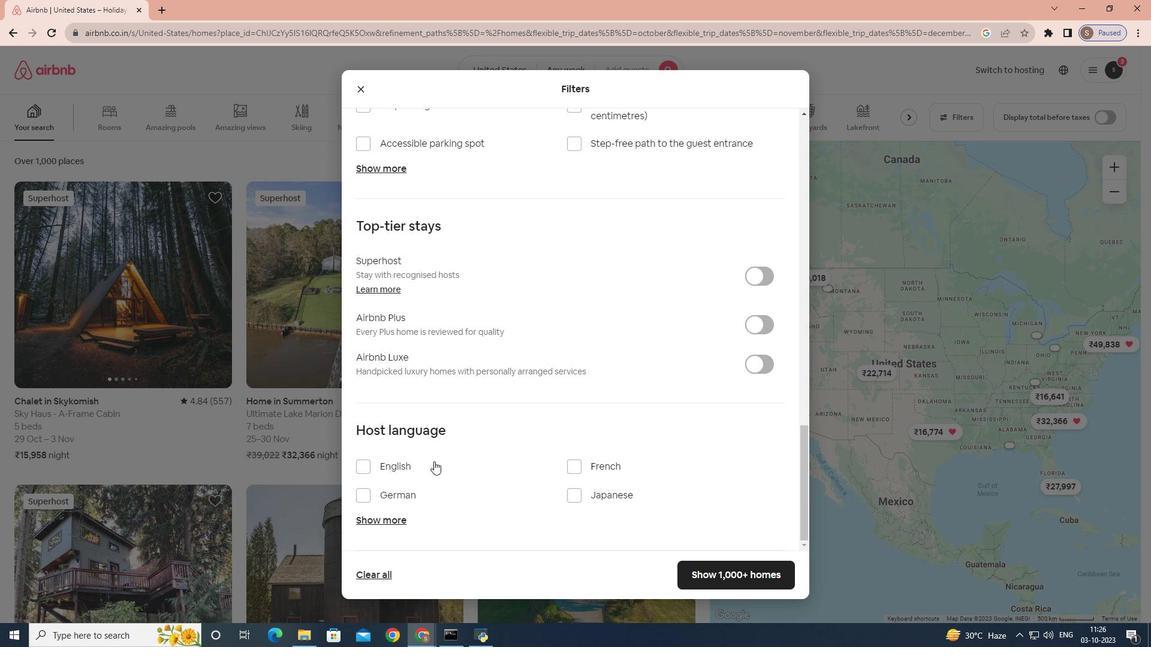 
Action: Mouse moved to (399, 517)
Screenshot: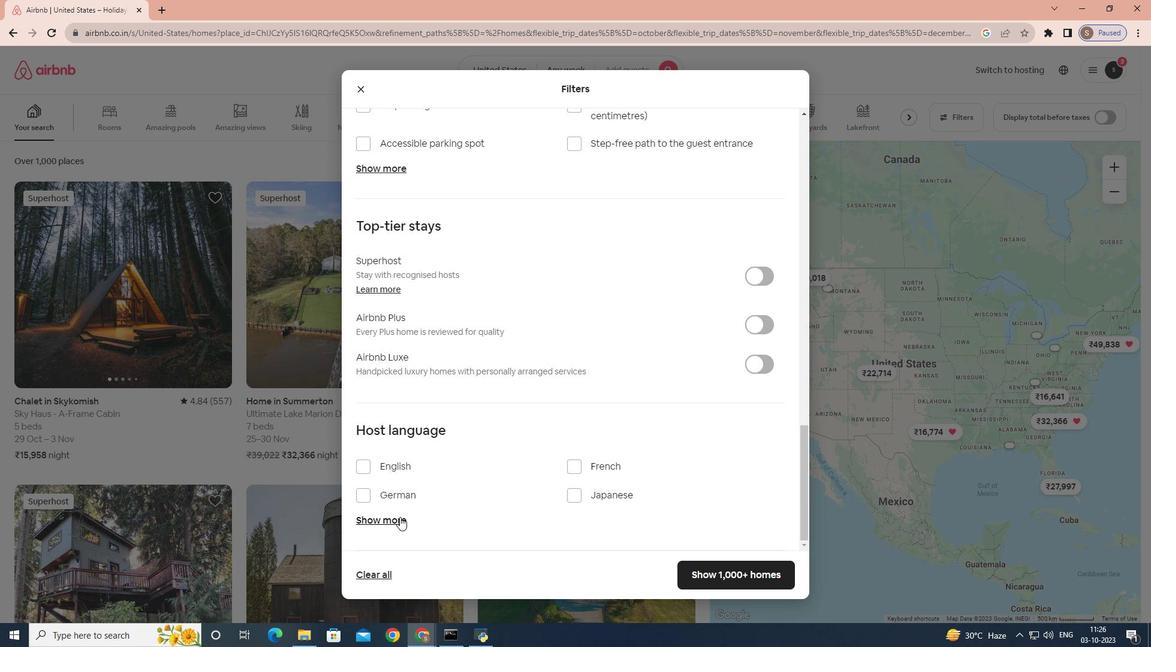 
Action: Mouse pressed left at (399, 517)
Screenshot: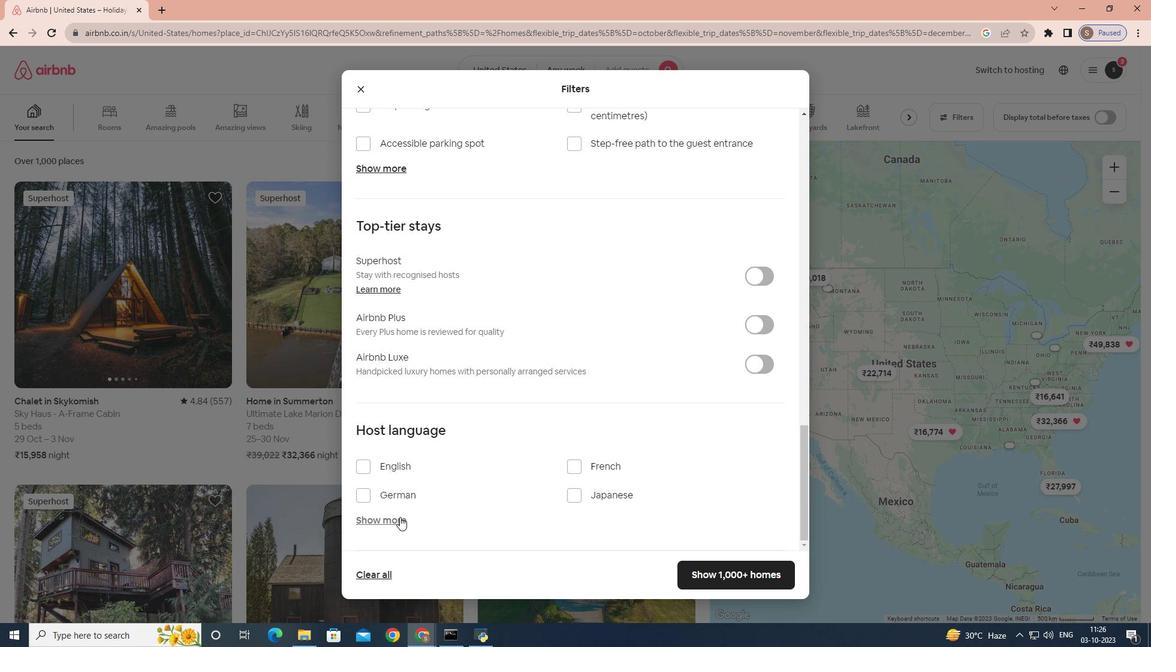 
Action: Mouse moved to (400, 517)
Screenshot: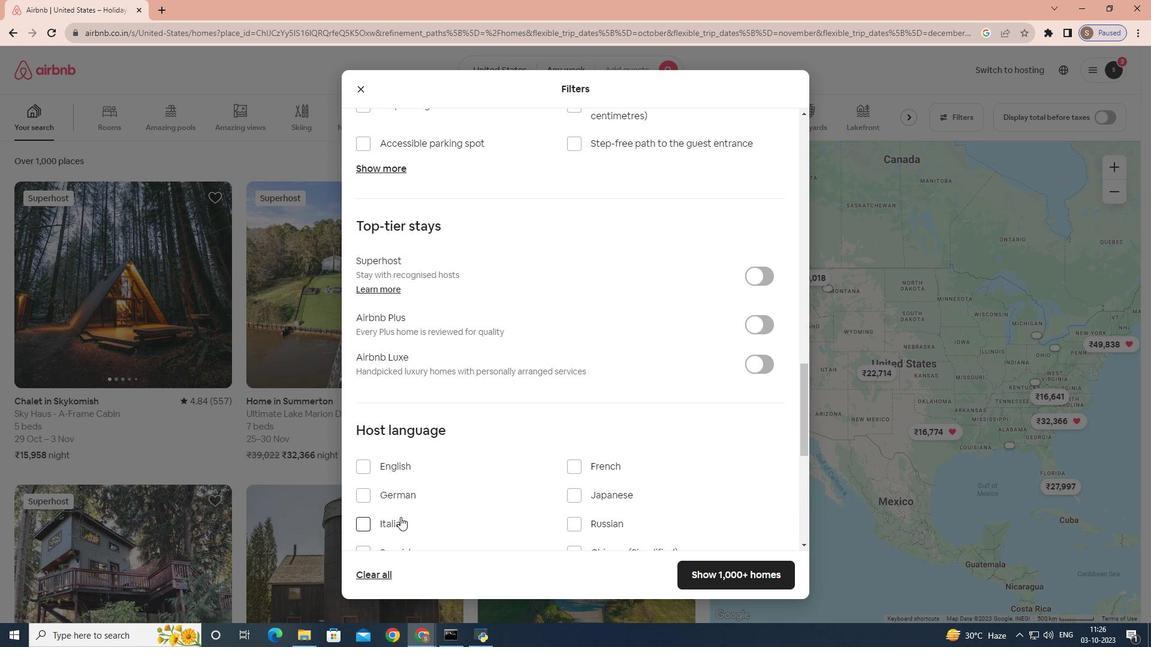 
Action: Mouse scrolled (400, 516) with delta (0, 0)
Screenshot: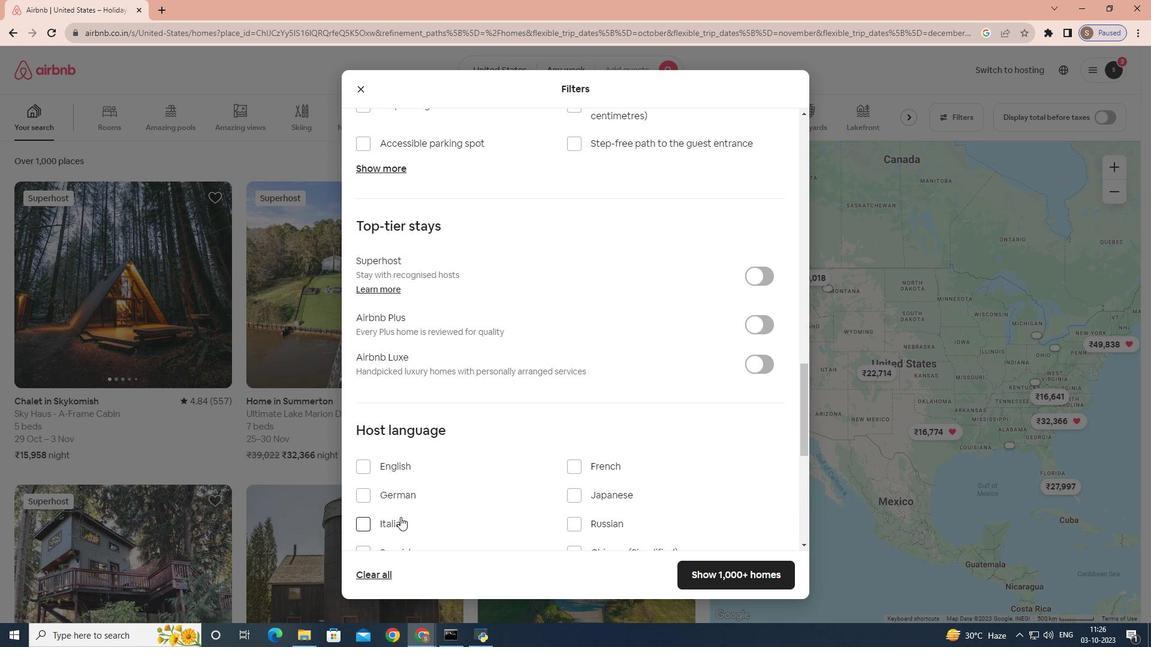 
Action: Mouse scrolled (400, 516) with delta (0, 0)
Screenshot: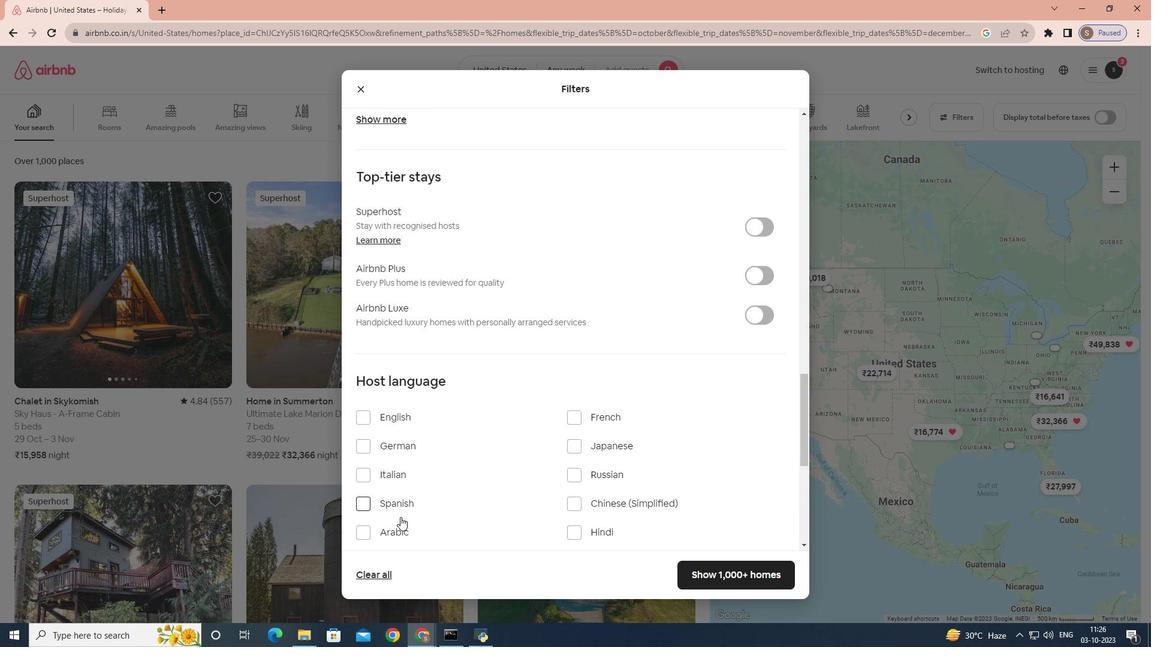 
Action: Mouse moved to (363, 460)
Screenshot: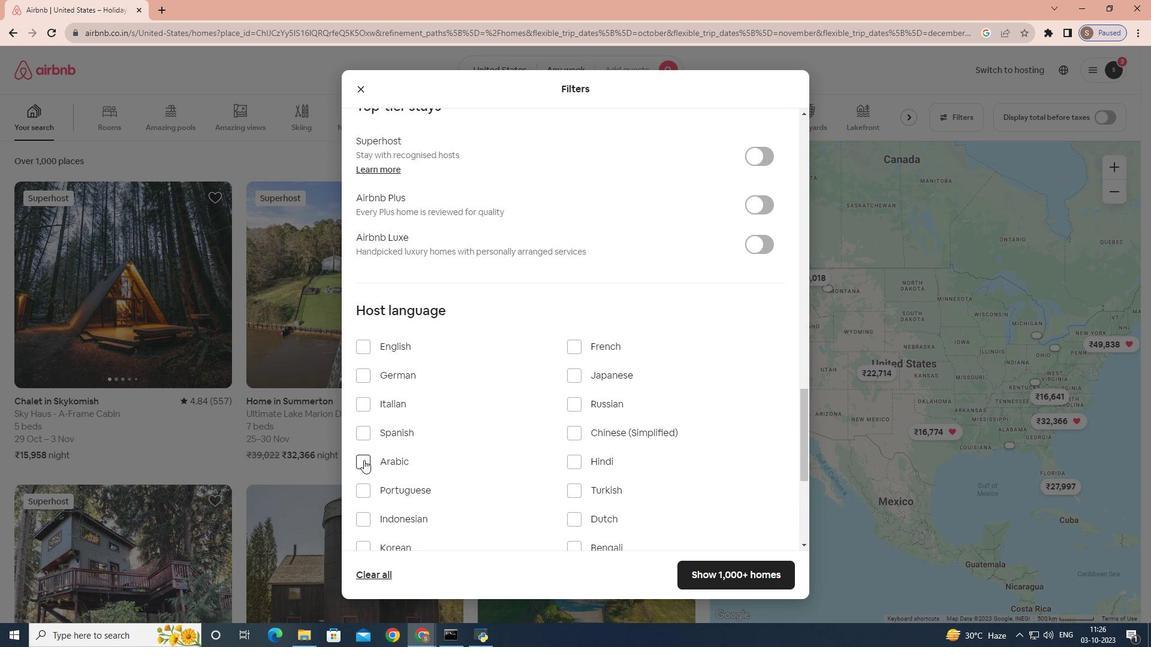 
Action: Mouse pressed left at (363, 460)
Screenshot: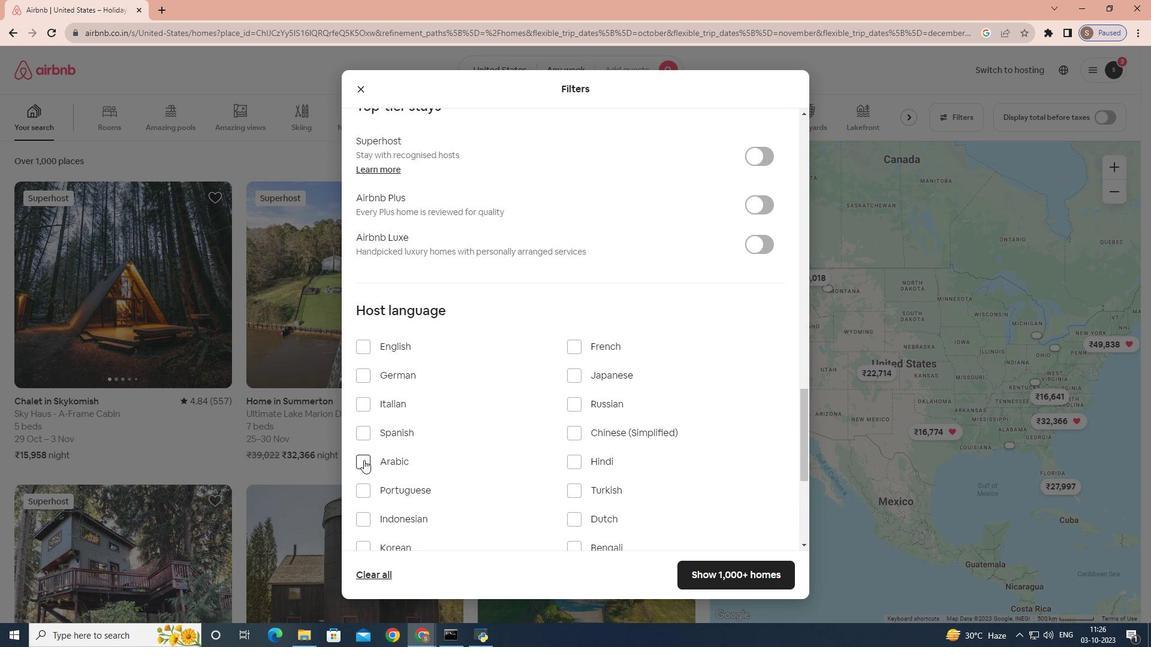 
Action: Mouse moved to (715, 570)
Screenshot: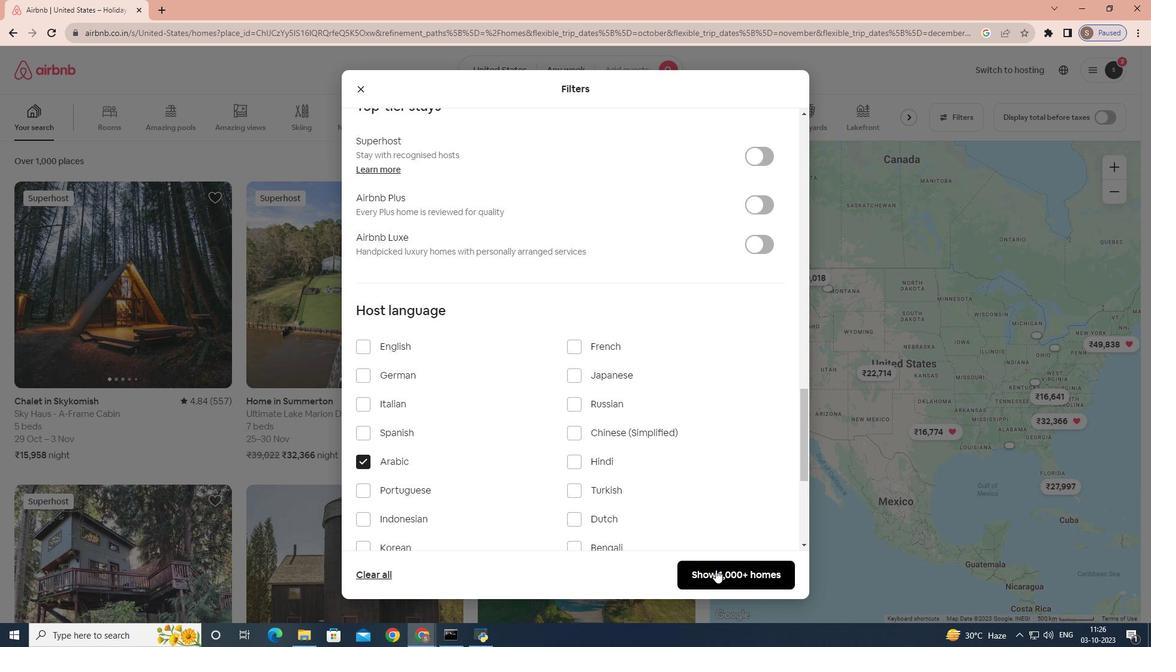 
Action: Mouse pressed left at (715, 570)
Screenshot: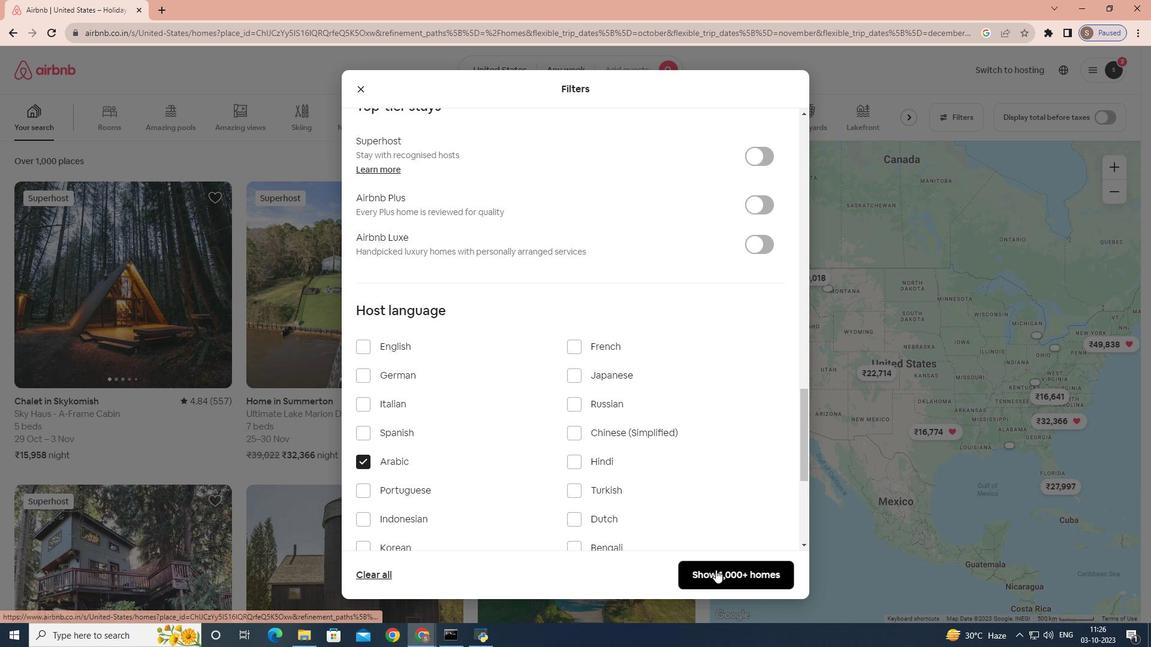 
Action: Mouse moved to (663, 561)
Screenshot: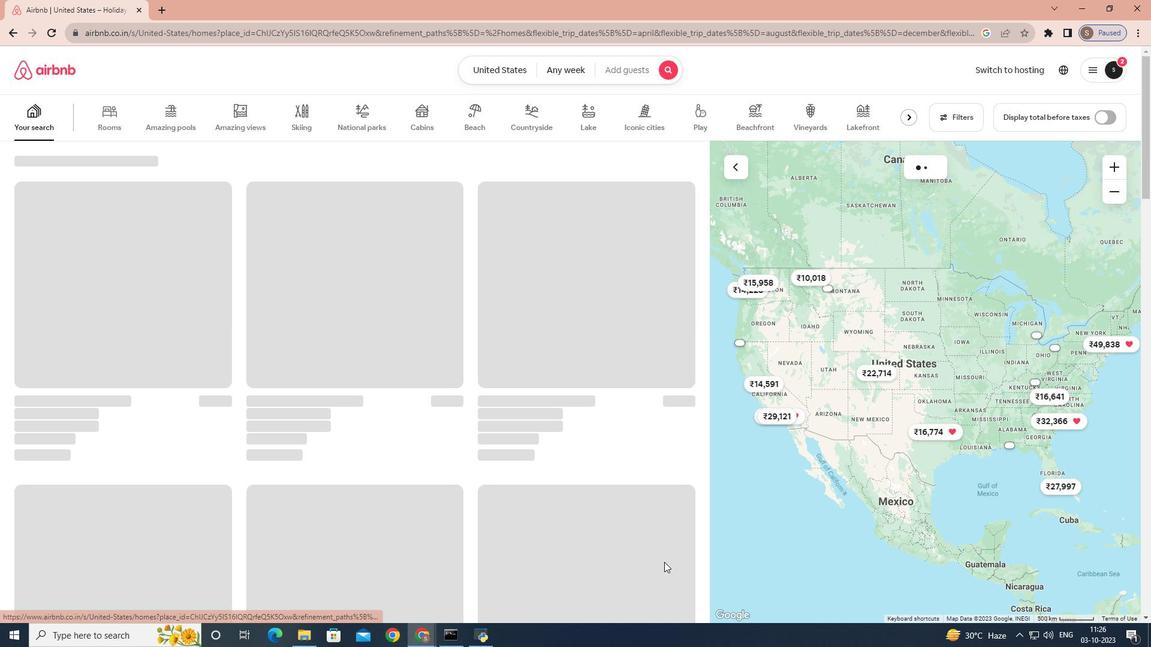 
